 Task: Research Airbnb accommodation in Esmeralda, Cuba from 9th December, 2023 to 16th December, 2023 for 2 adults, 1 child.2 bedrooms having 2 beds and 1 bathroom. Property type can be flat. Booking option can be shelf check-in. Look for 4 properties as per requirement.
Action: Mouse moved to (420, 93)
Screenshot: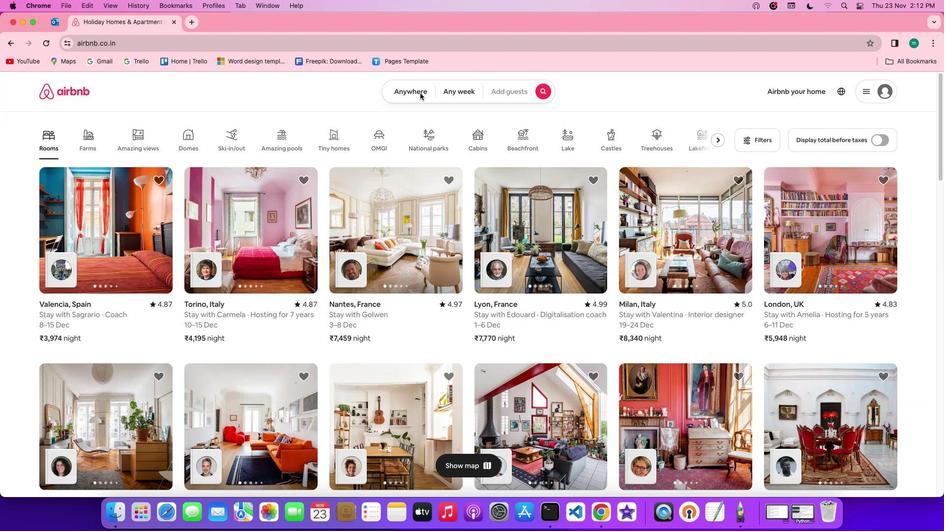 
Action: Mouse pressed left at (420, 93)
Screenshot: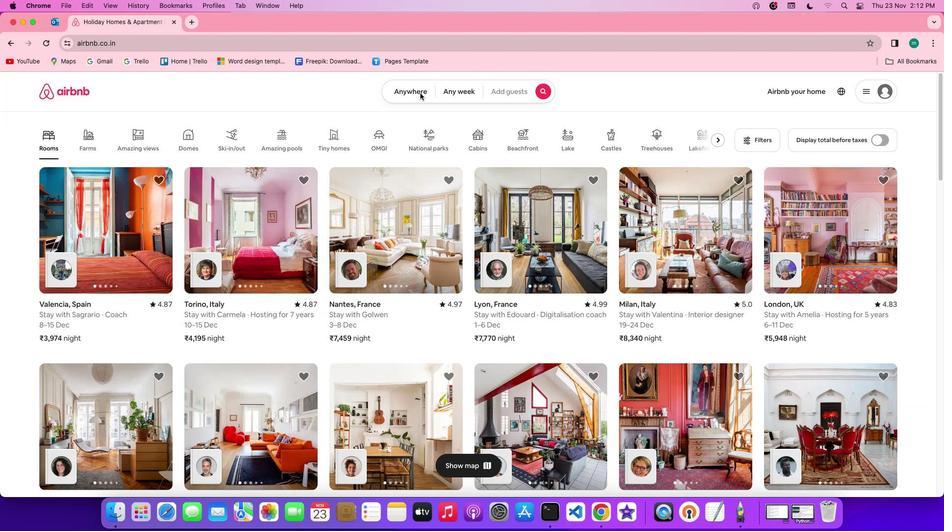 
Action: Mouse pressed left at (420, 93)
Screenshot: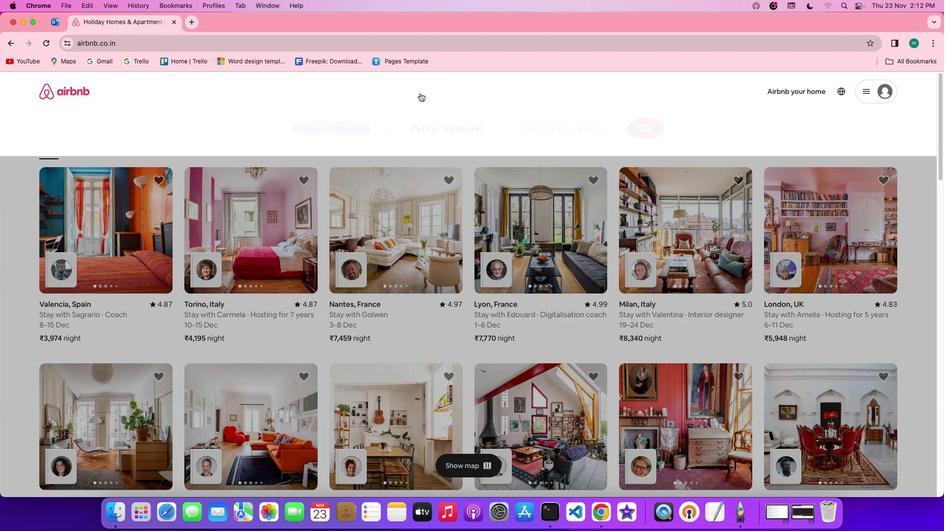 
Action: Mouse moved to (345, 131)
Screenshot: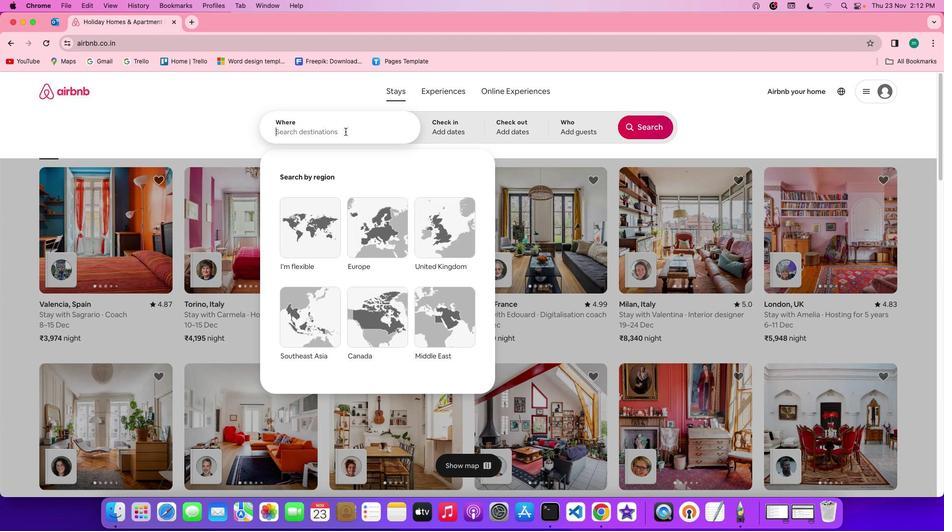 
Action: Mouse pressed left at (345, 131)
Screenshot: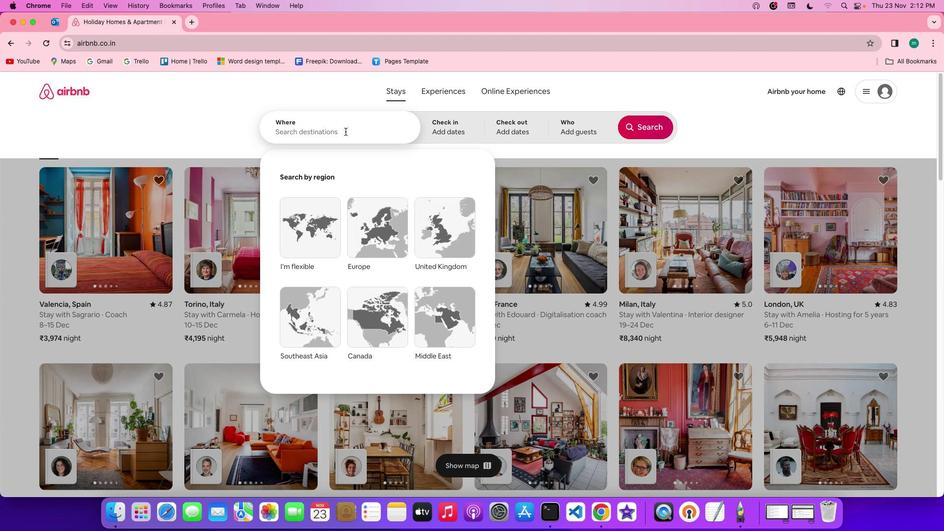 
Action: Key pressed Key.shift'E''s''m''e''r''a''l''d''a'','Key.spaceKey.shift'c''u''b''a'
Screenshot: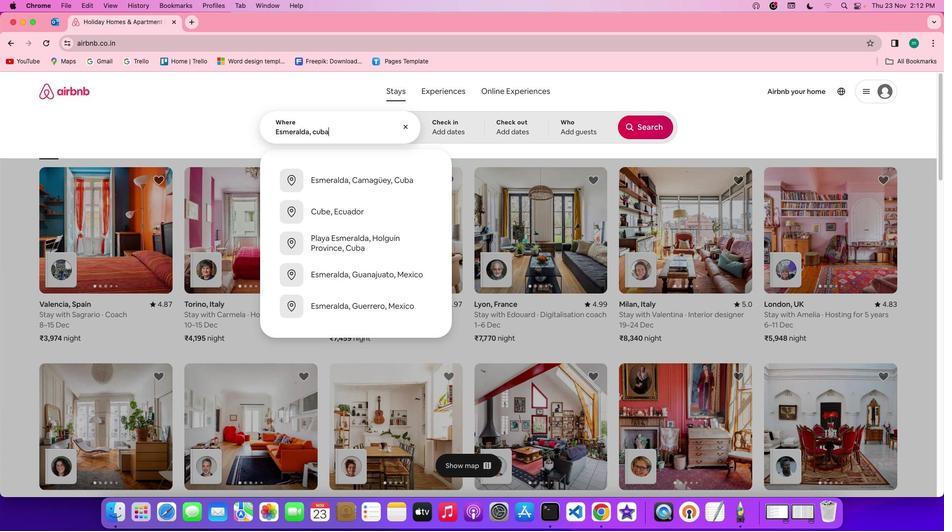 
Action: Mouse moved to (447, 119)
Screenshot: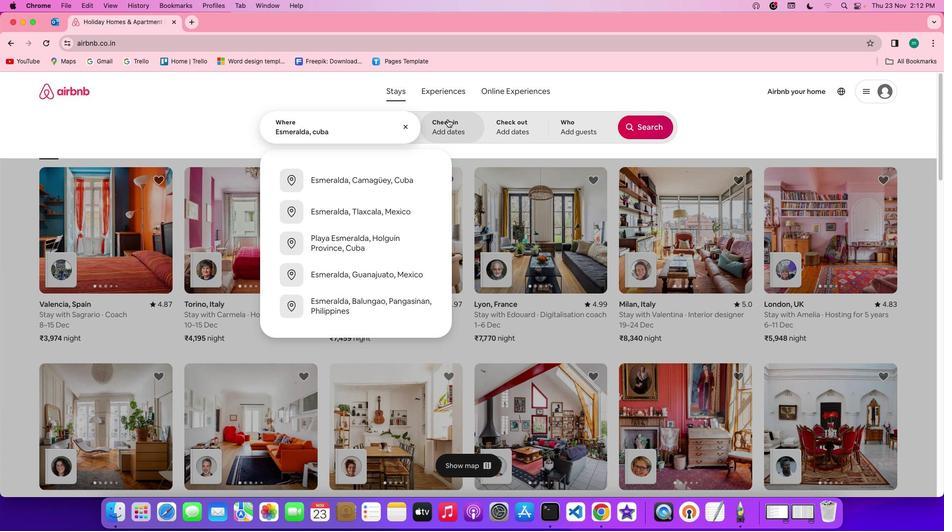 
Action: Mouse pressed left at (447, 119)
Screenshot: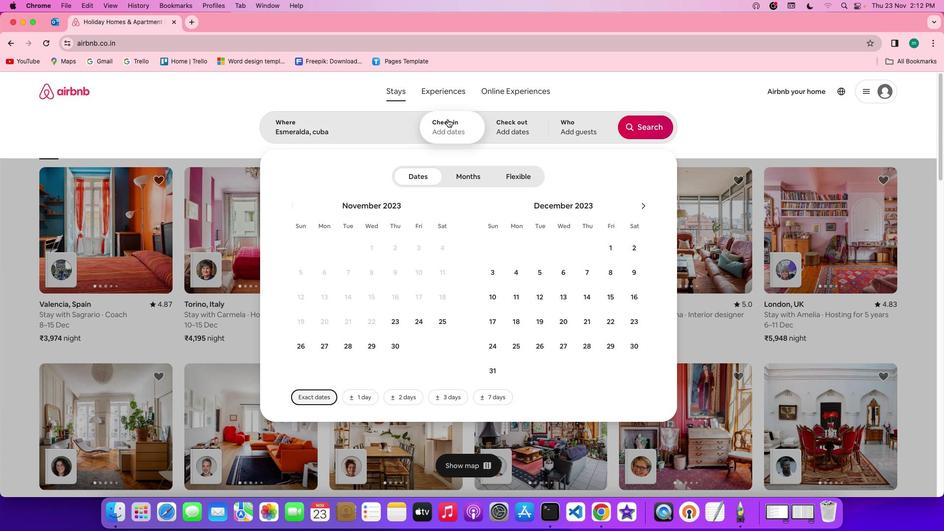 
Action: Mouse moved to (626, 269)
Screenshot: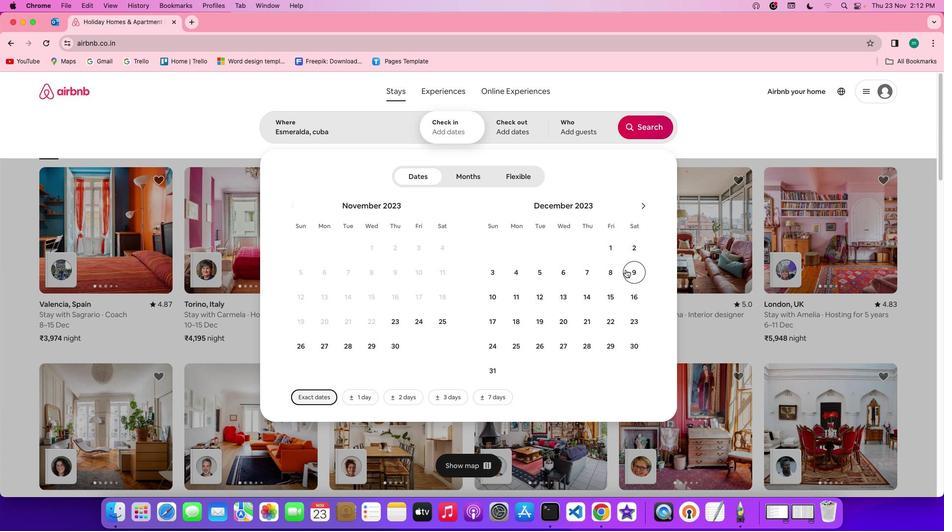 
Action: Mouse pressed left at (626, 269)
Screenshot: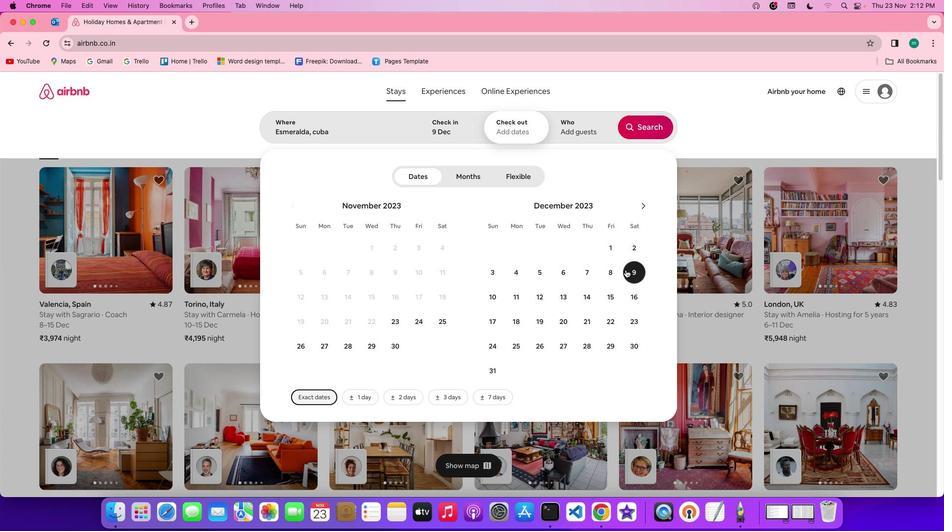 
Action: Mouse moved to (631, 303)
Screenshot: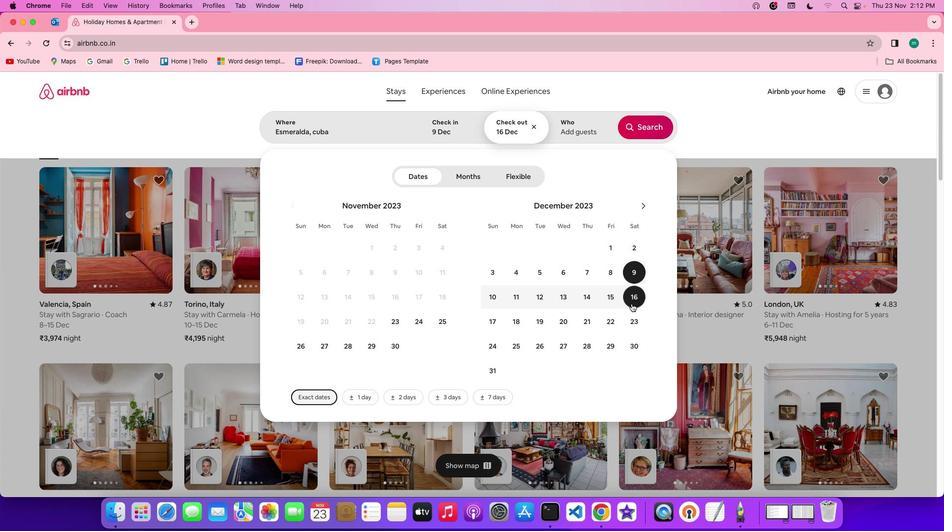 
Action: Mouse pressed left at (631, 303)
Screenshot: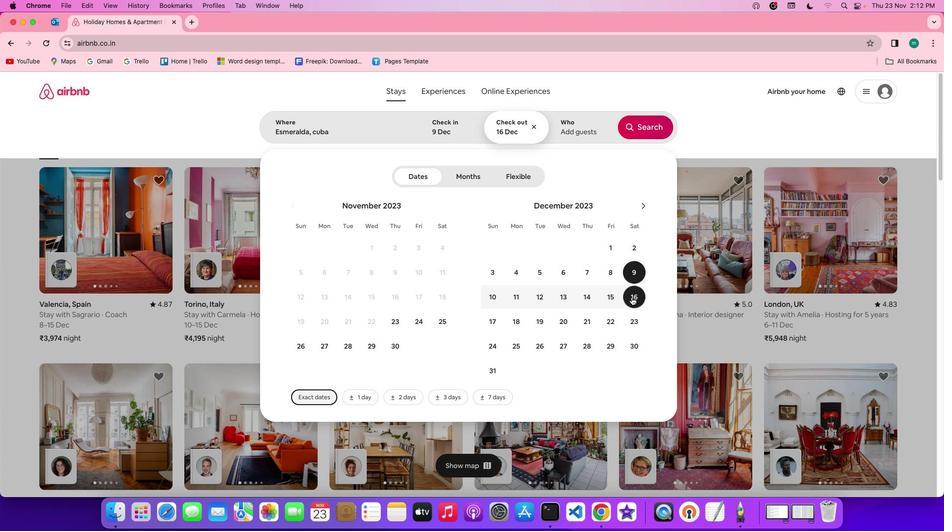 
Action: Mouse moved to (573, 126)
Screenshot: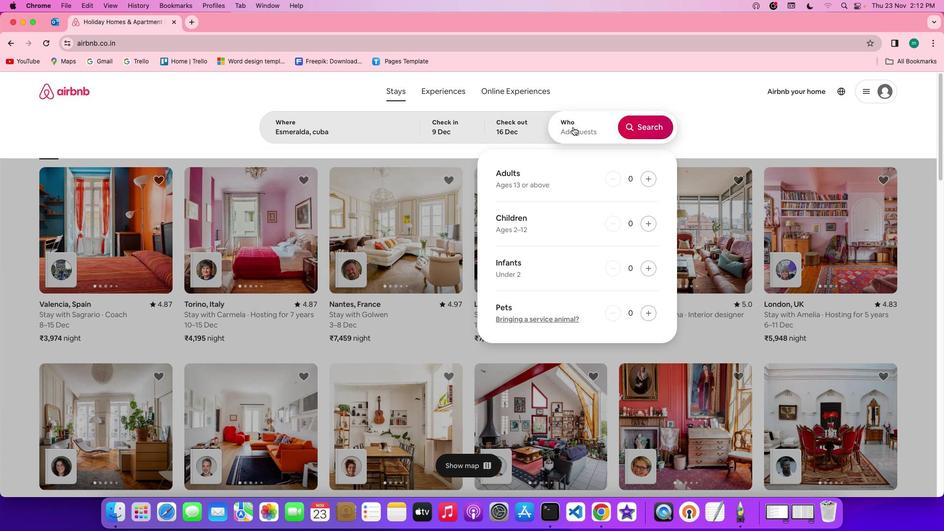 
Action: Mouse pressed left at (573, 126)
Screenshot: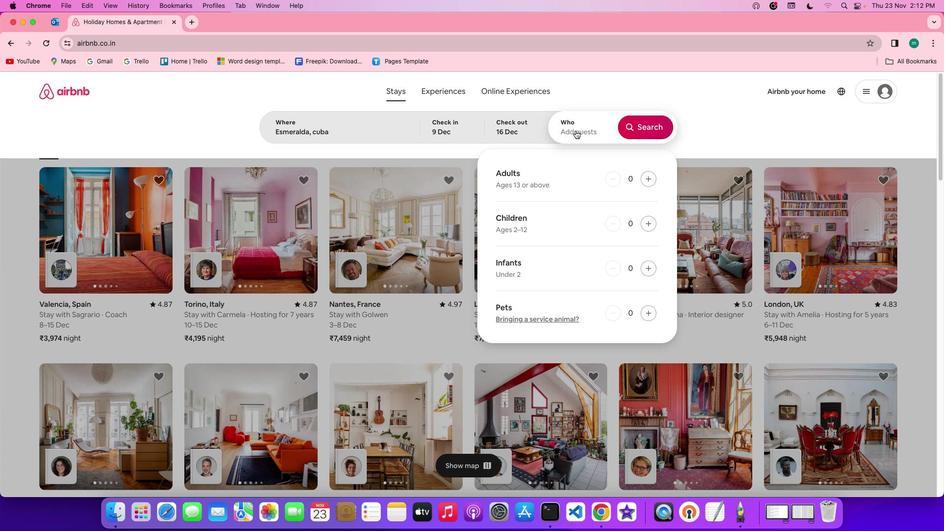
Action: Mouse moved to (651, 175)
Screenshot: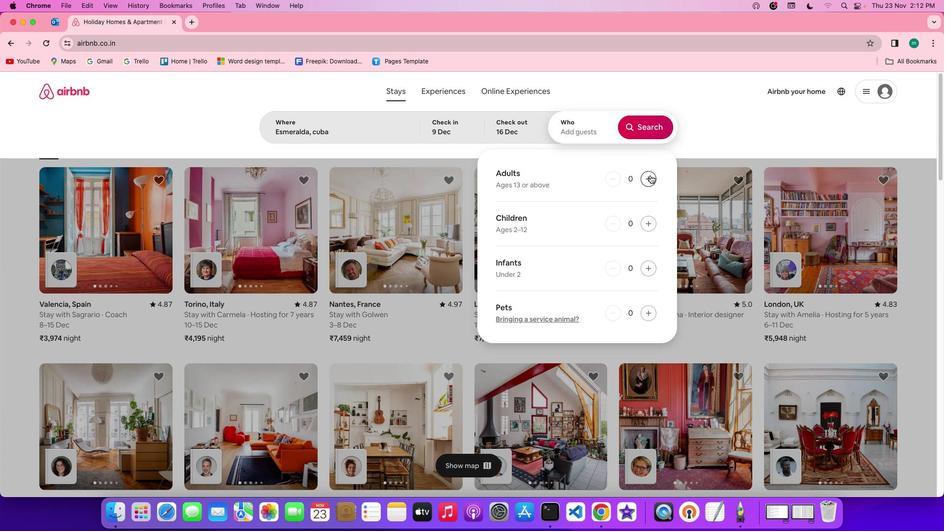
Action: Mouse pressed left at (651, 175)
Screenshot: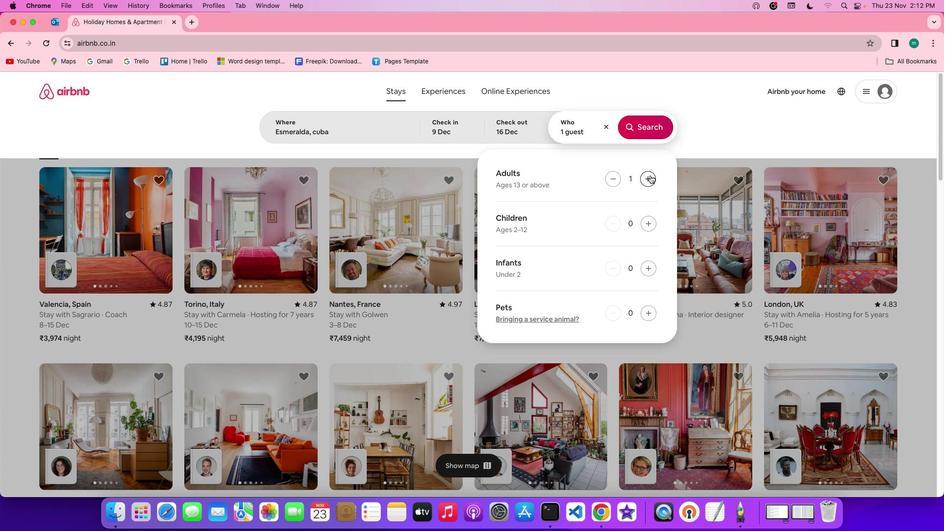 
Action: Mouse pressed left at (651, 175)
Screenshot: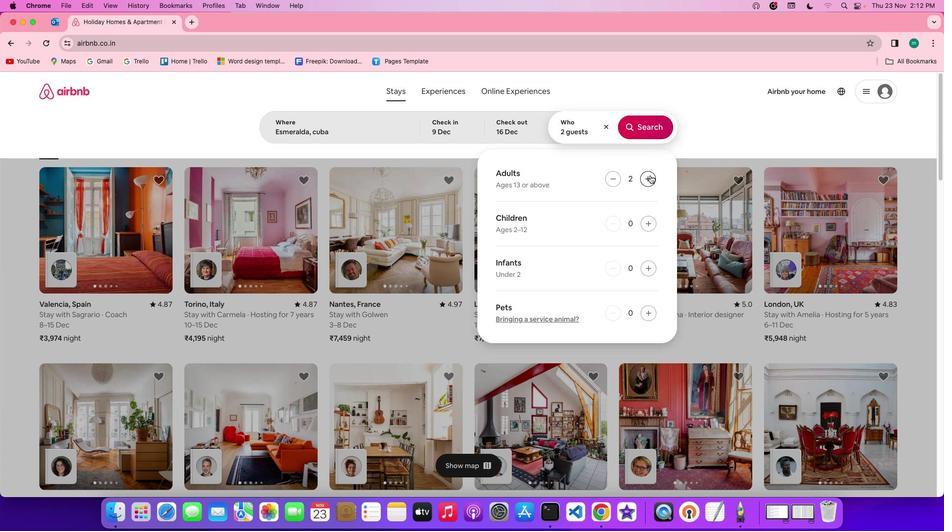 
Action: Mouse moved to (649, 226)
Screenshot: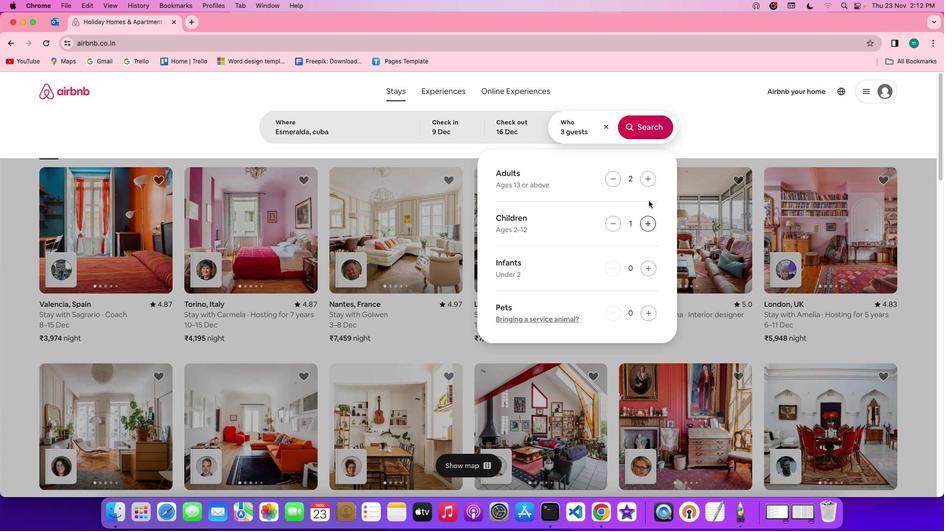 
Action: Mouse pressed left at (649, 226)
Screenshot: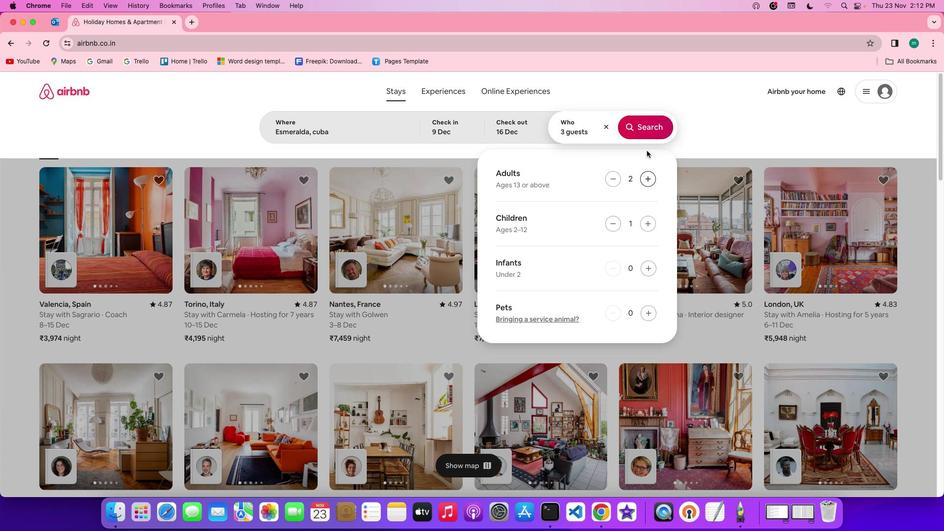 
Action: Mouse moved to (644, 129)
Screenshot: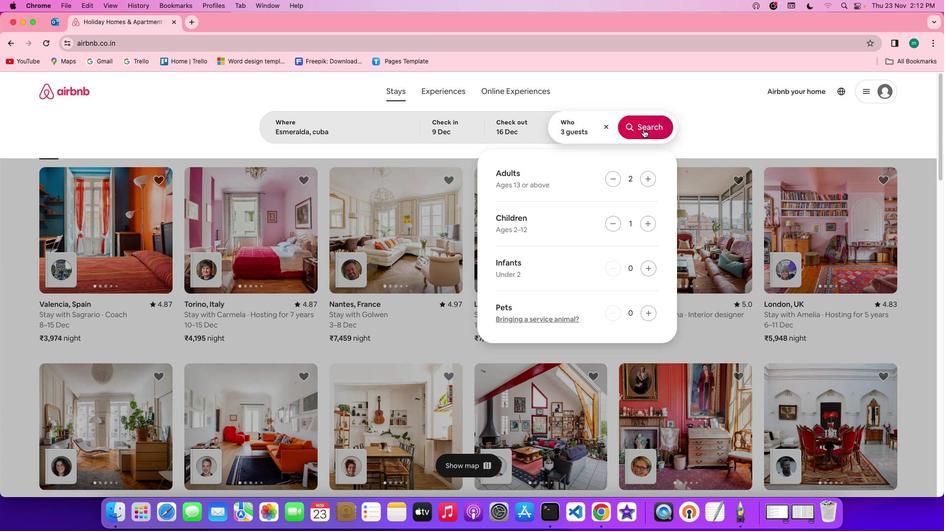 
Action: Mouse pressed left at (644, 129)
Screenshot: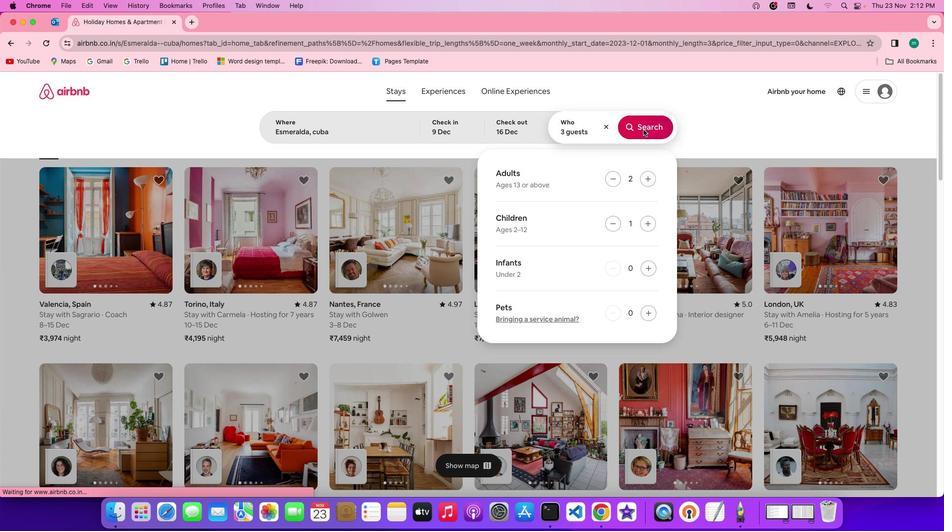 
Action: Mouse moved to (795, 128)
Screenshot: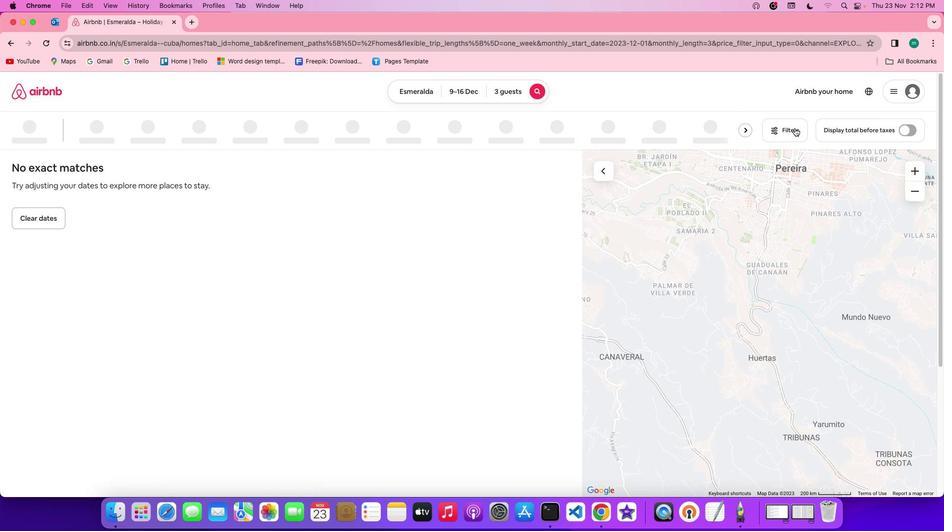 
Action: Mouse pressed left at (795, 128)
Screenshot: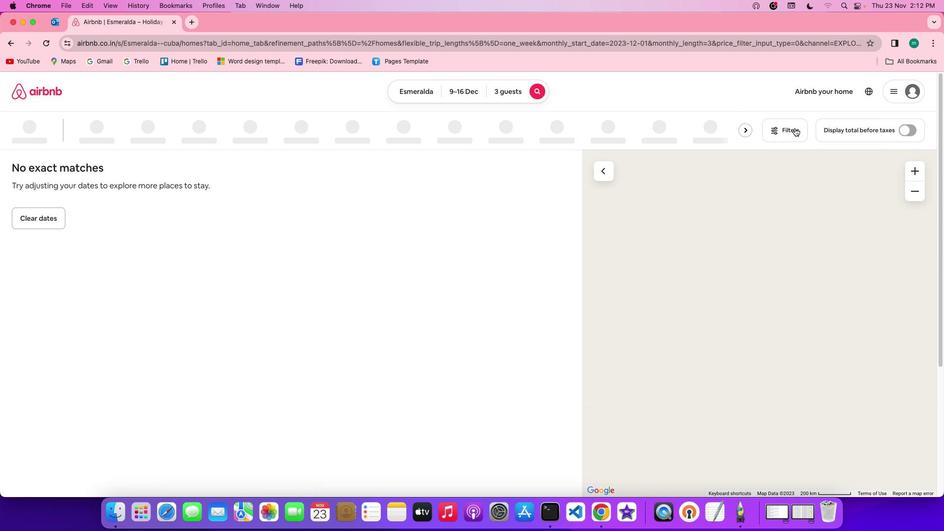 
Action: Mouse moved to (518, 285)
Screenshot: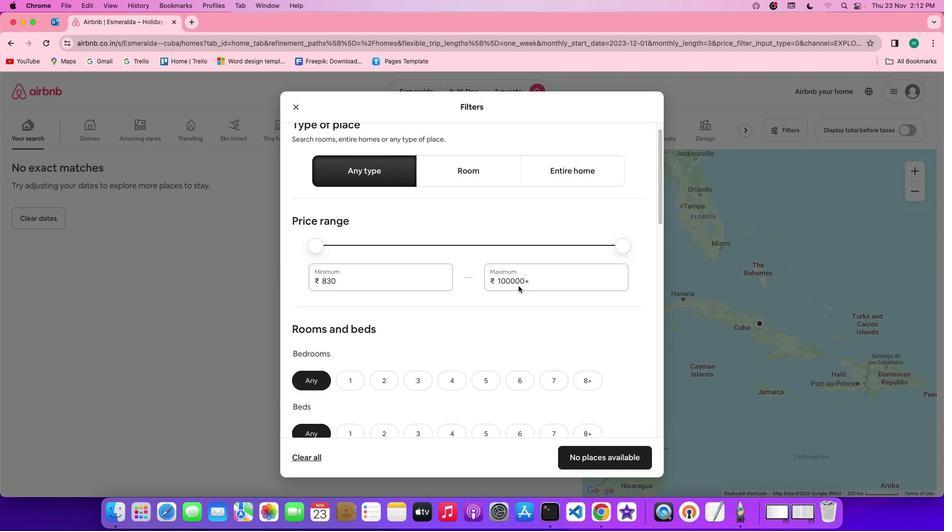 
Action: Mouse scrolled (518, 285) with delta (0, 0)
Screenshot: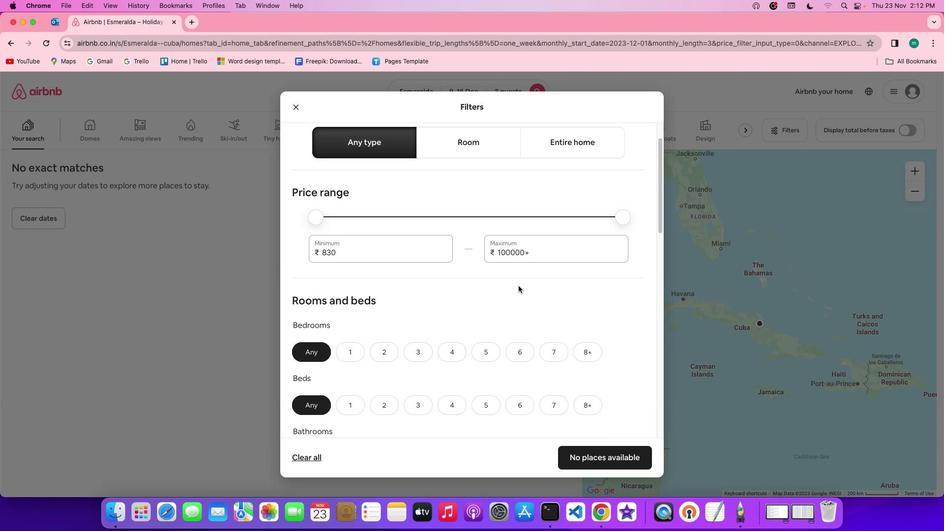 
Action: Mouse scrolled (518, 285) with delta (0, 0)
Screenshot: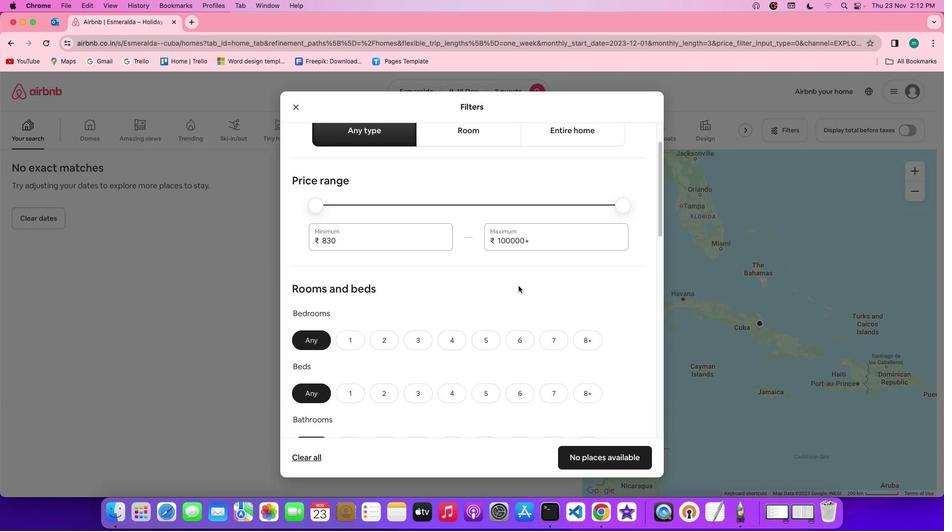 
Action: Mouse scrolled (518, 285) with delta (0, 0)
Screenshot: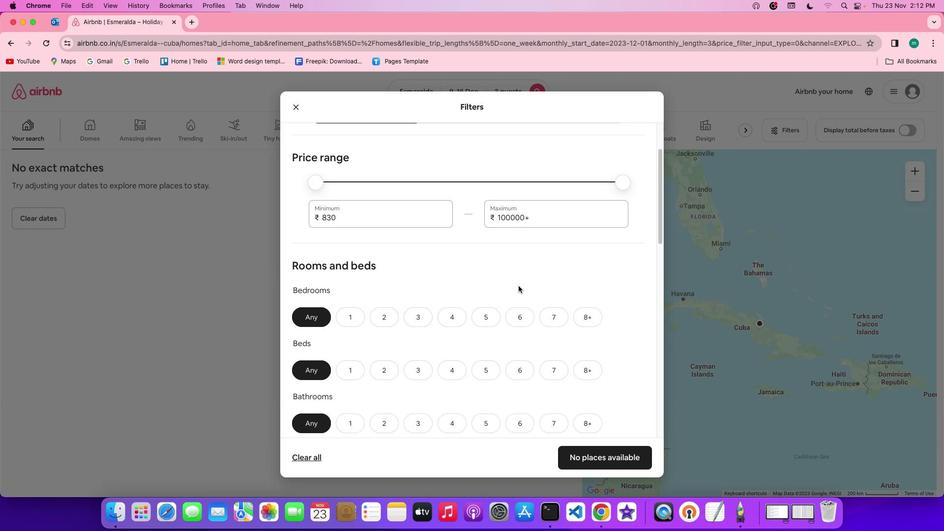 
Action: Mouse scrolled (518, 285) with delta (0, 0)
Screenshot: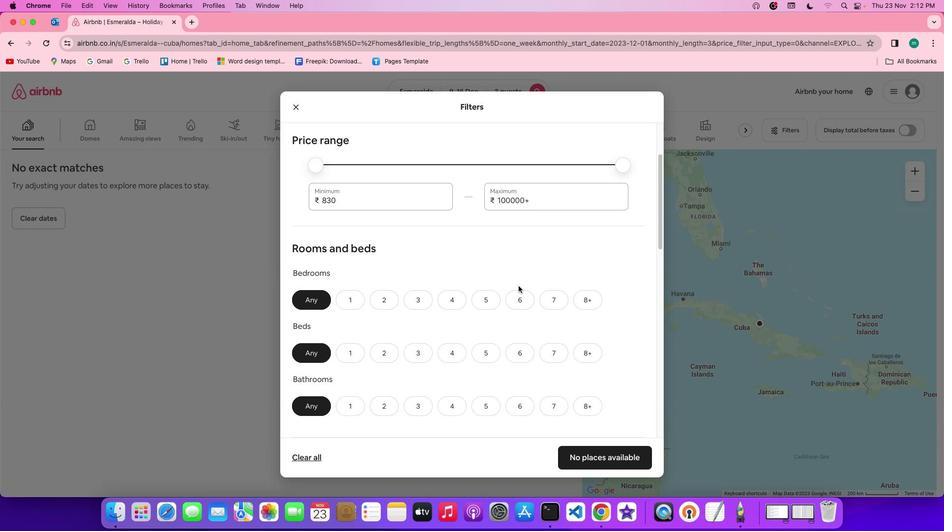 
Action: Mouse moved to (517, 283)
Screenshot: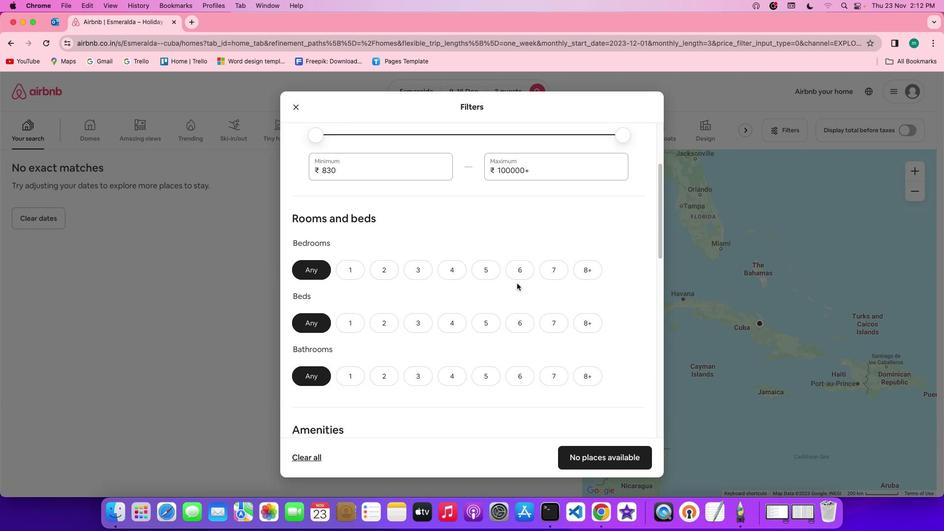 
Action: Mouse scrolled (517, 283) with delta (0, 0)
Screenshot: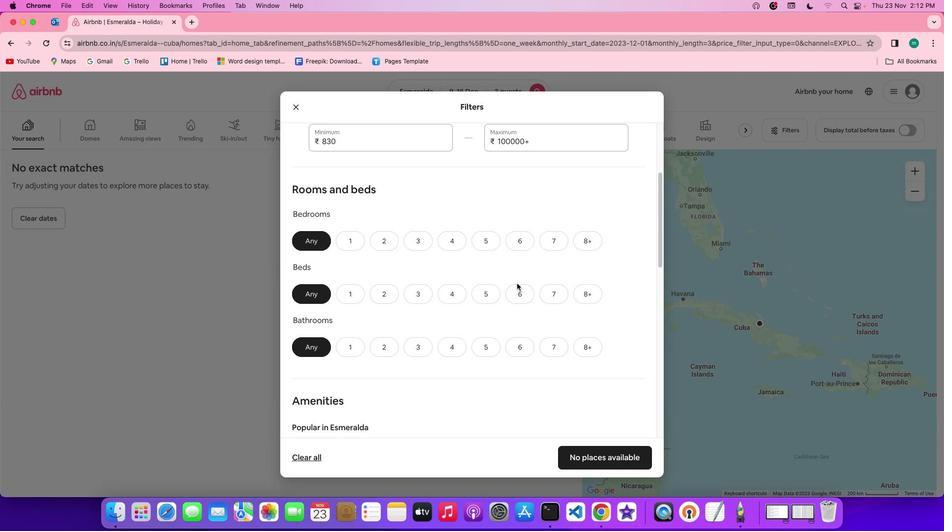 
Action: Mouse scrolled (517, 283) with delta (0, 0)
Screenshot: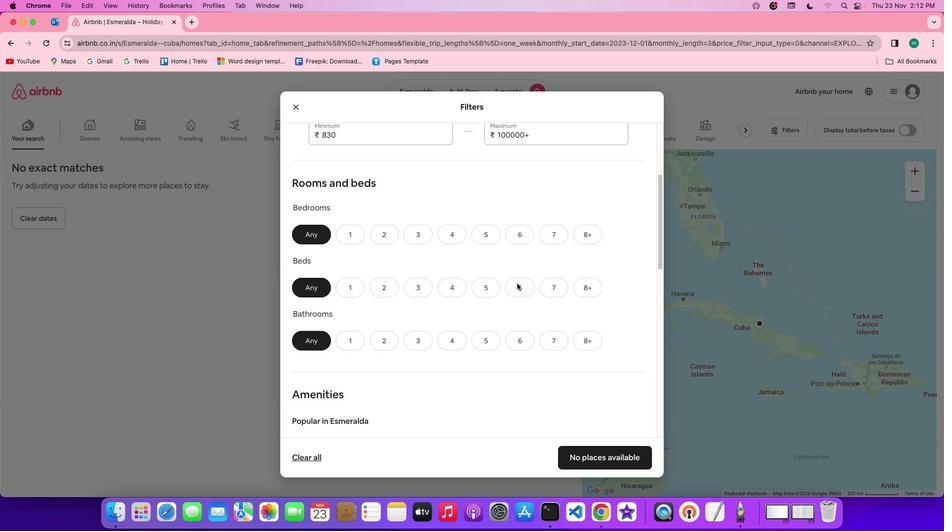 
Action: Mouse scrolled (517, 283) with delta (0, 0)
Screenshot: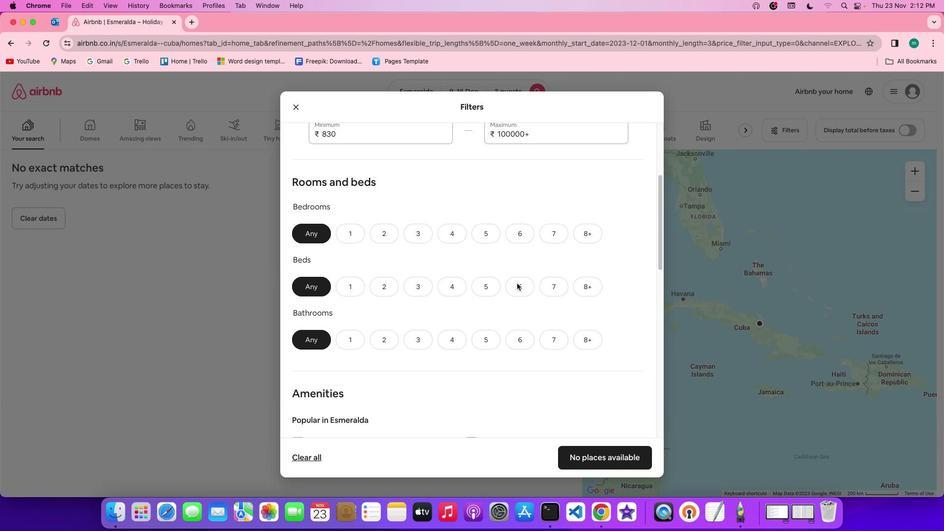 
Action: Mouse scrolled (517, 283) with delta (0, 0)
Screenshot: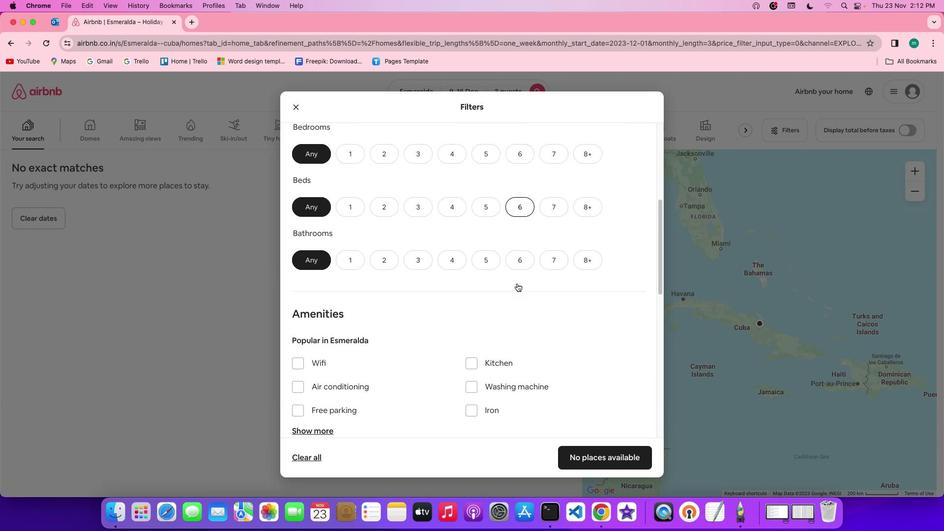 
Action: Mouse scrolled (517, 283) with delta (0, 0)
Screenshot: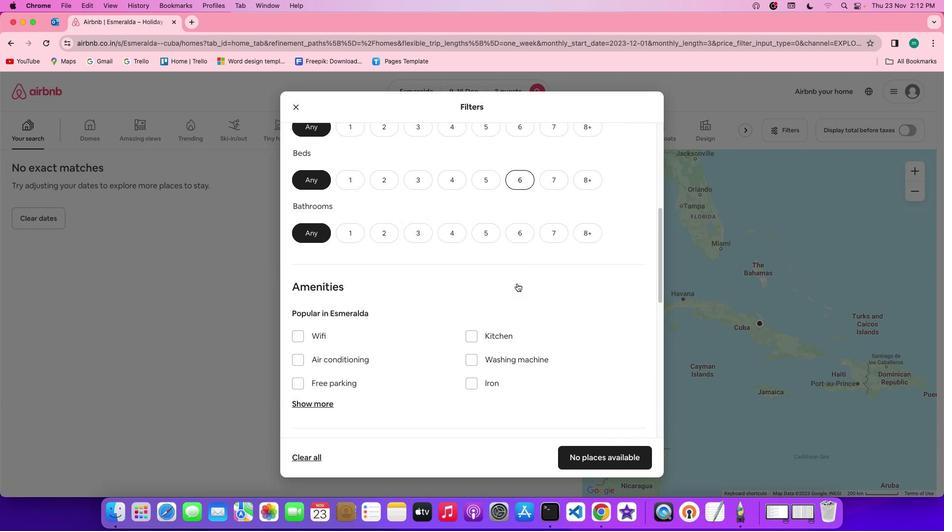 
Action: Mouse scrolled (517, 283) with delta (0, 0)
Screenshot: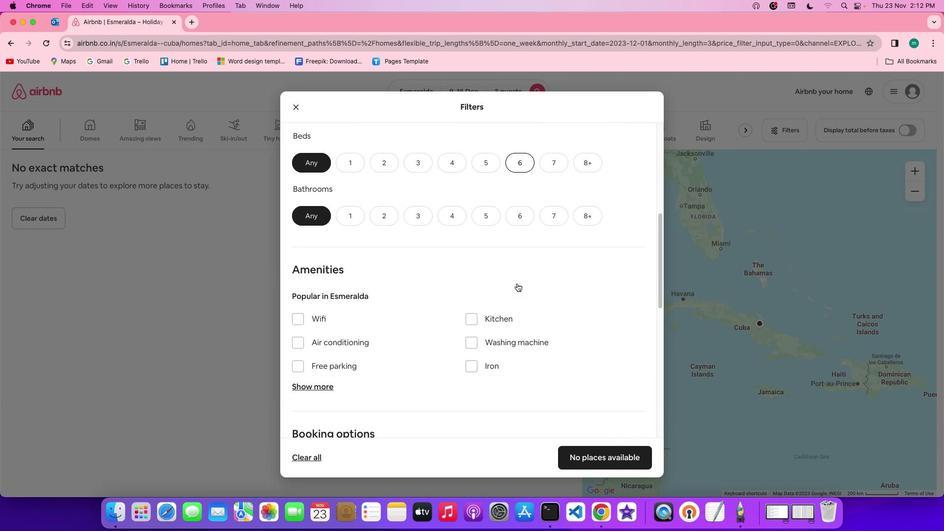 
Action: Mouse scrolled (517, 283) with delta (0, 0)
Screenshot: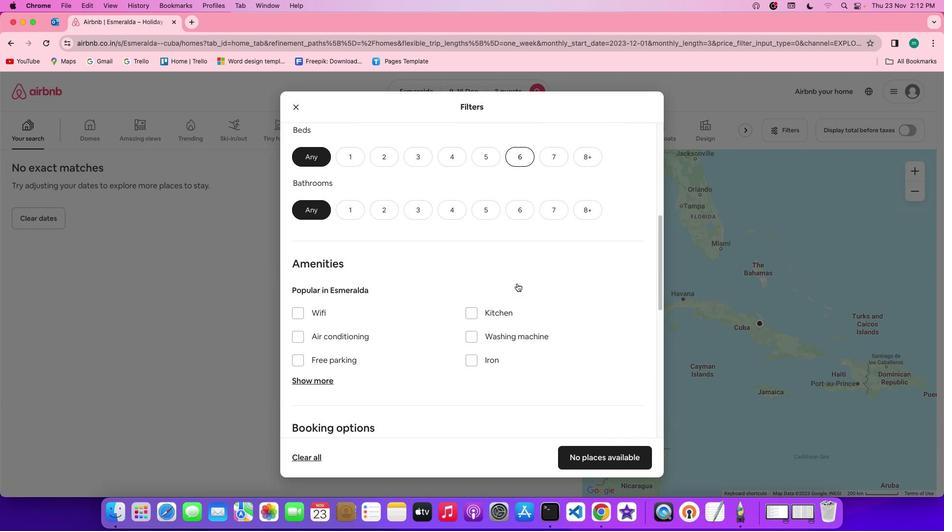 
Action: Mouse scrolled (517, 283) with delta (0, 0)
Screenshot: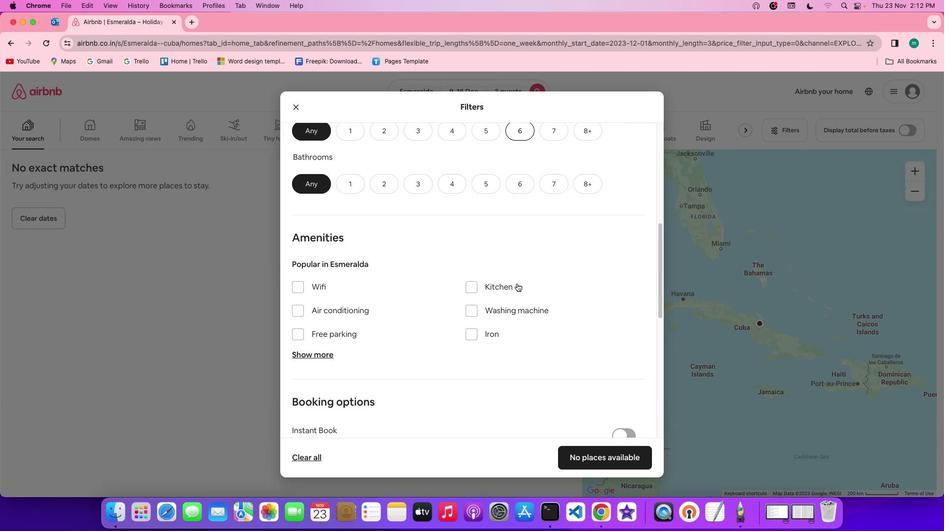 
Action: Mouse scrolled (517, 283) with delta (0, 0)
Screenshot: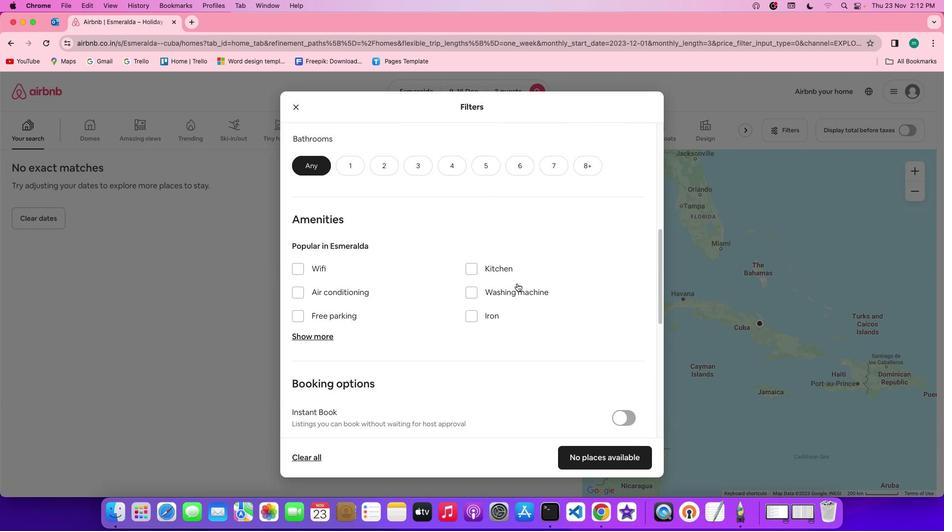 
Action: Mouse scrolled (517, 283) with delta (0, 0)
Screenshot: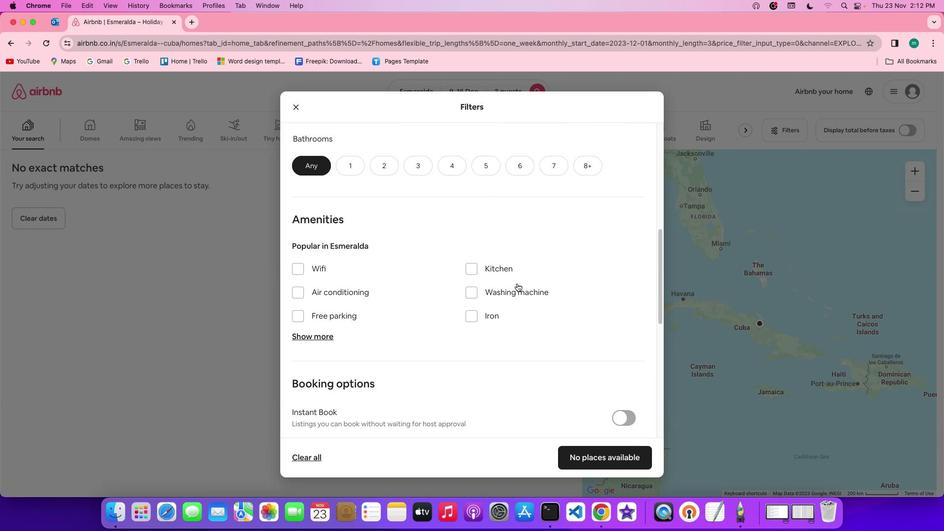 
Action: Mouse moved to (424, 205)
Screenshot: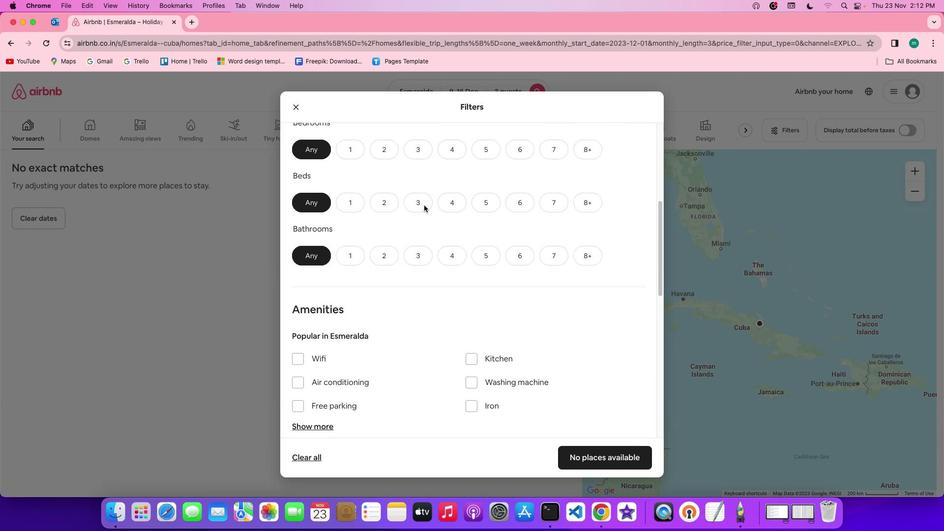 
Action: Mouse scrolled (424, 205) with delta (0, 0)
Screenshot: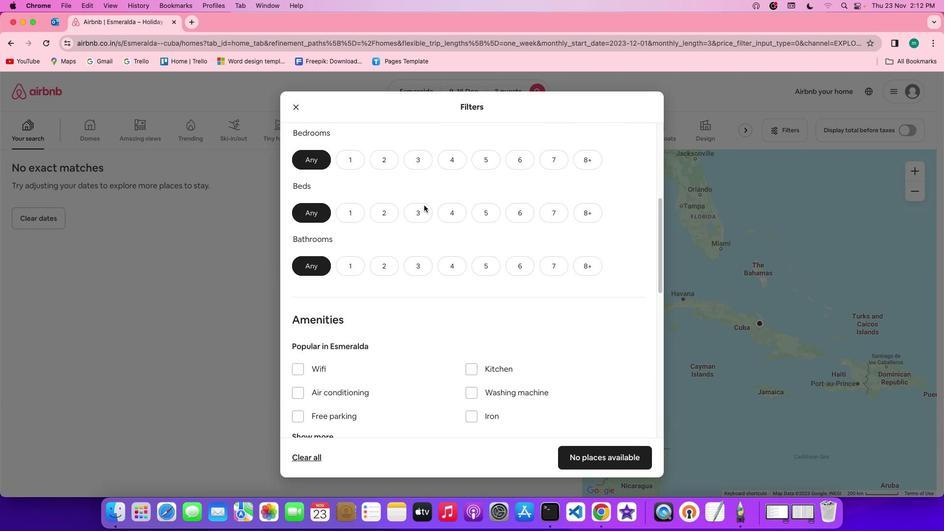 
Action: Mouse scrolled (424, 205) with delta (0, 0)
Screenshot: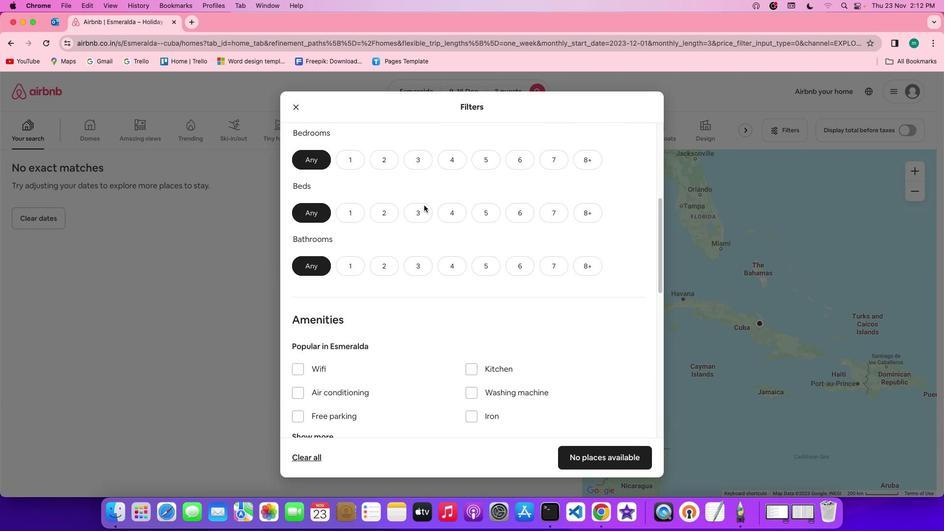 
Action: Mouse scrolled (424, 205) with delta (0, 1)
Screenshot: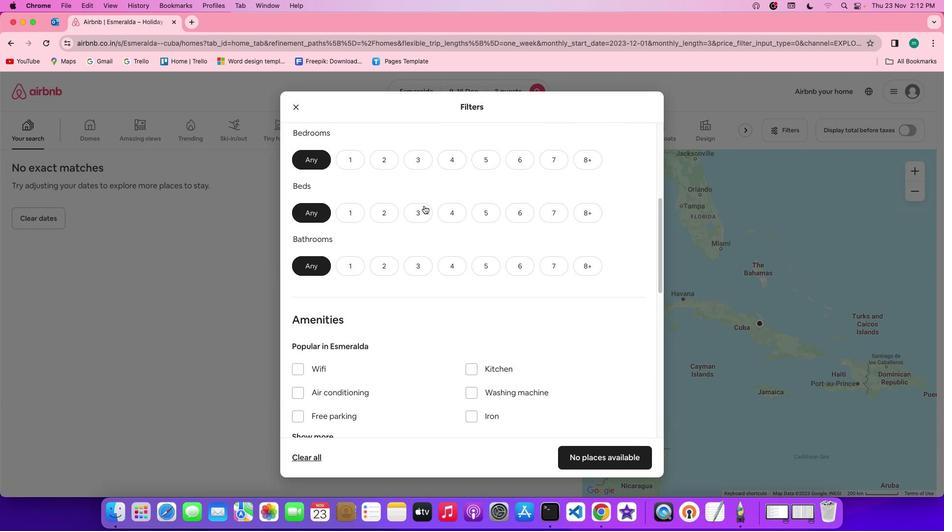 
Action: Mouse moved to (381, 160)
Screenshot: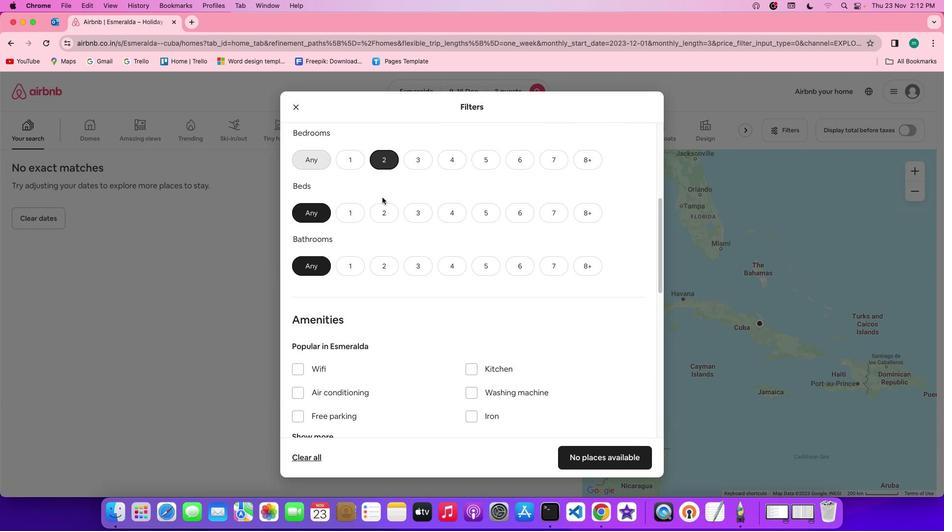 
Action: Mouse pressed left at (381, 160)
Screenshot: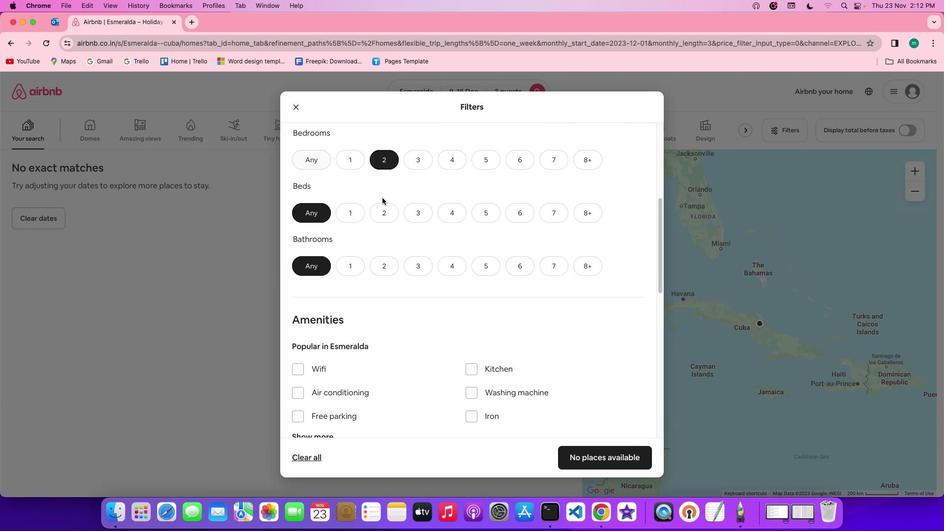
Action: Mouse moved to (383, 207)
Screenshot: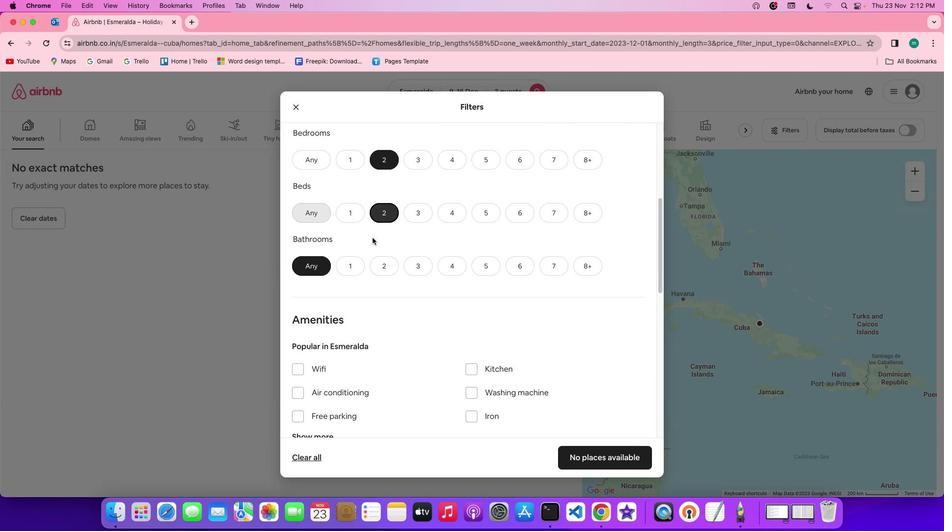 
Action: Mouse pressed left at (383, 207)
Screenshot: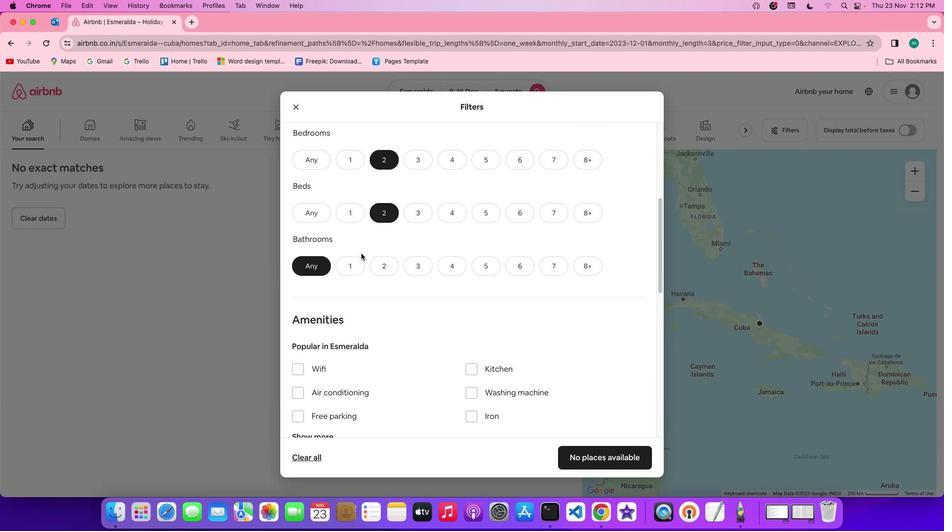 
Action: Mouse moved to (353, 263)
Screenshot: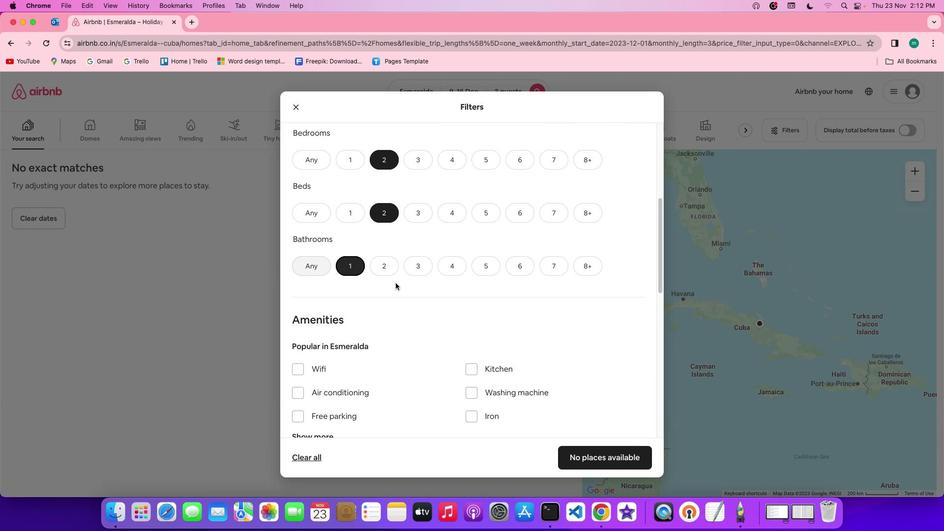 
Action: Mouse pressed left at (353, 263)
Screenshot: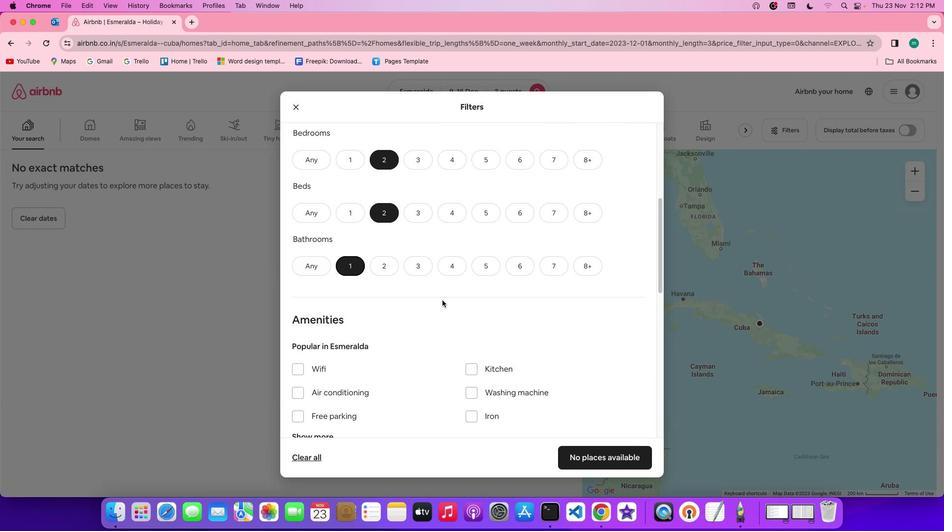 
Action: Mouse moved to (536, 324)
Screenshot: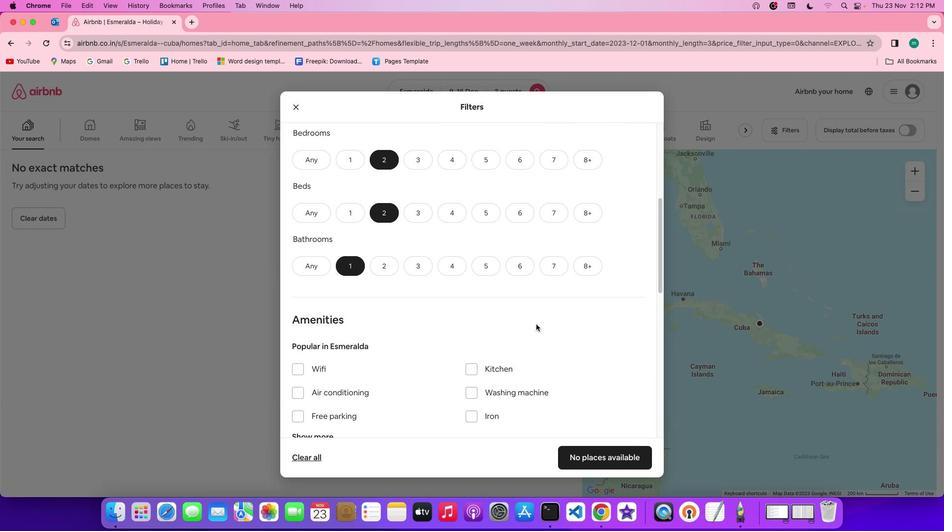 
Action: Mouse scrolled (536, 324) with delta (0, 0)
Screenshot: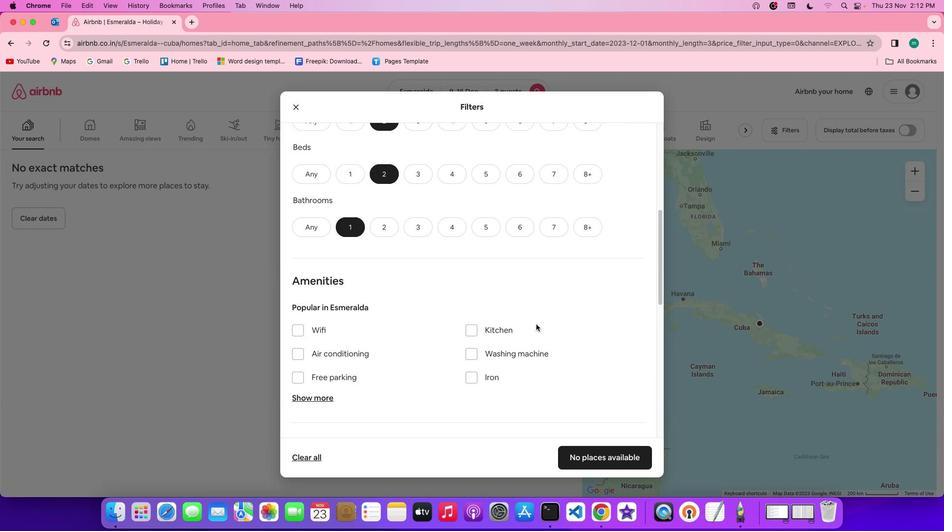 
Action: Mouse scrolled (536, 324) with delta (0, 0)
Screenshot: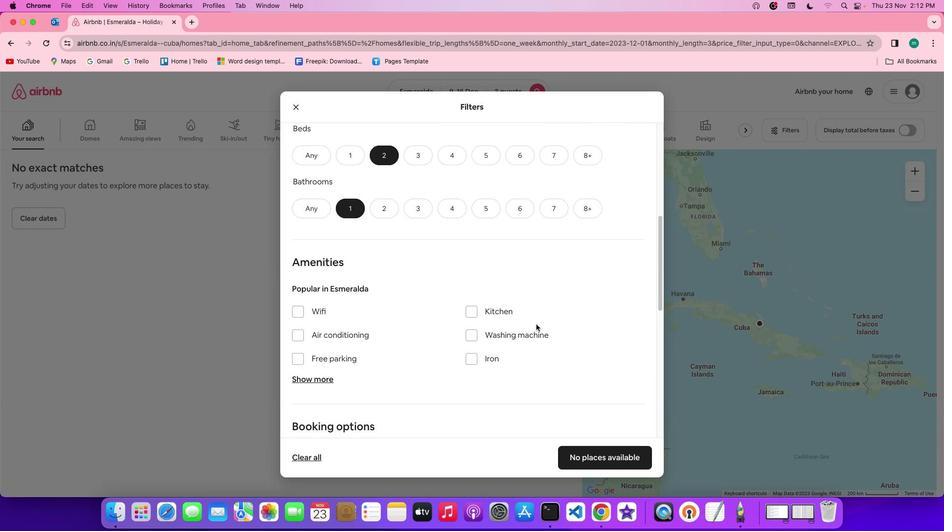 
Action: Mouse scrolled (536, 324) with delta (0, 0)
Screenshot: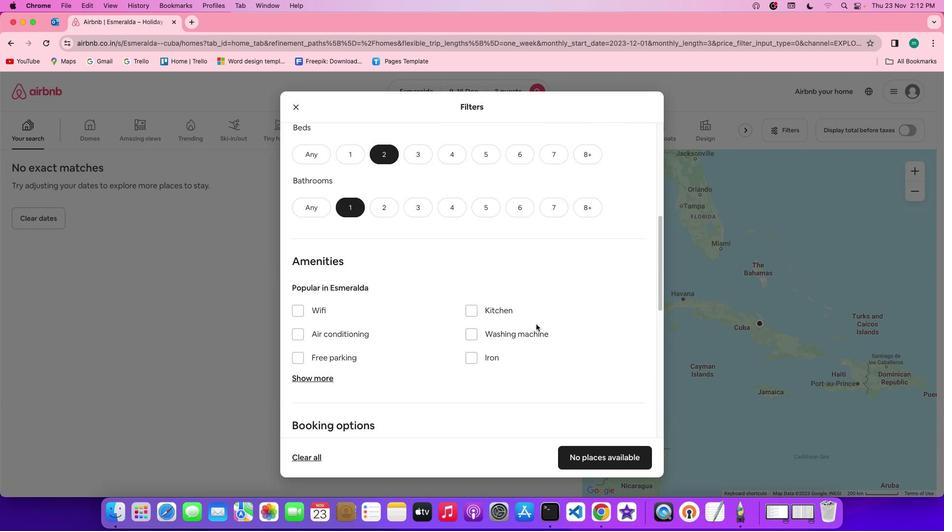 
Action: Mouse scrolled (536, 324) with delta (0, 0)
Screenshot: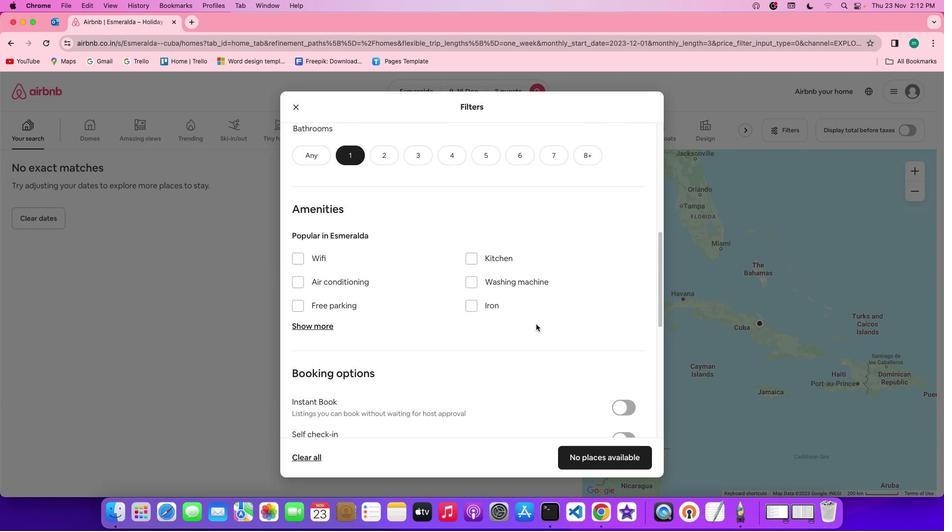 
Action: Mouse scrolled (536, 324) with delta (0, 0)
Screenshot: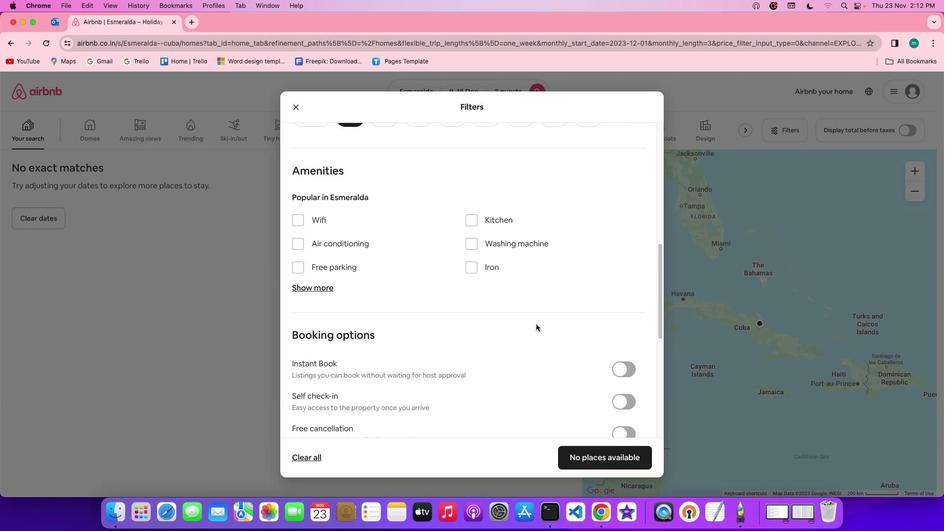 
Action: Mouse scrolled (536, 324) with delta (0, 0)
Screenshot: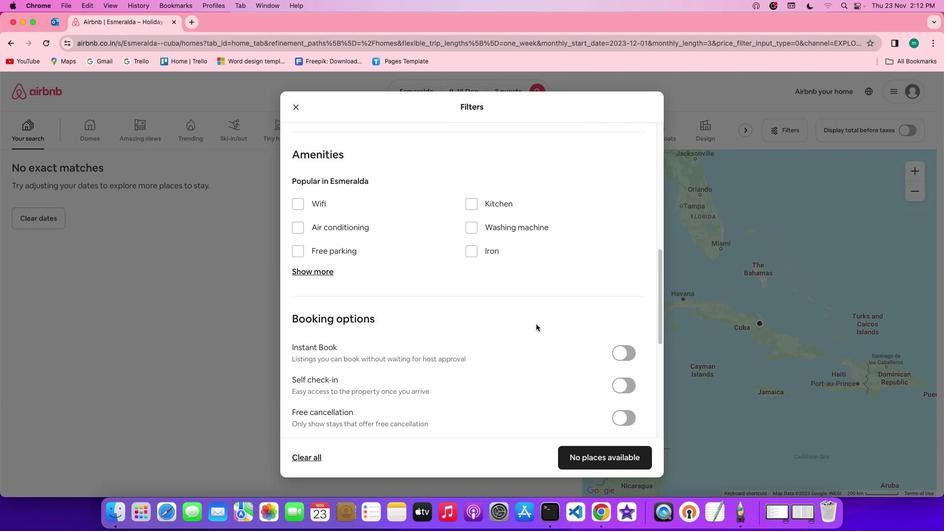 
Action: Mouse scrolled (536, 324) with delta (0, 0)
Screenshot: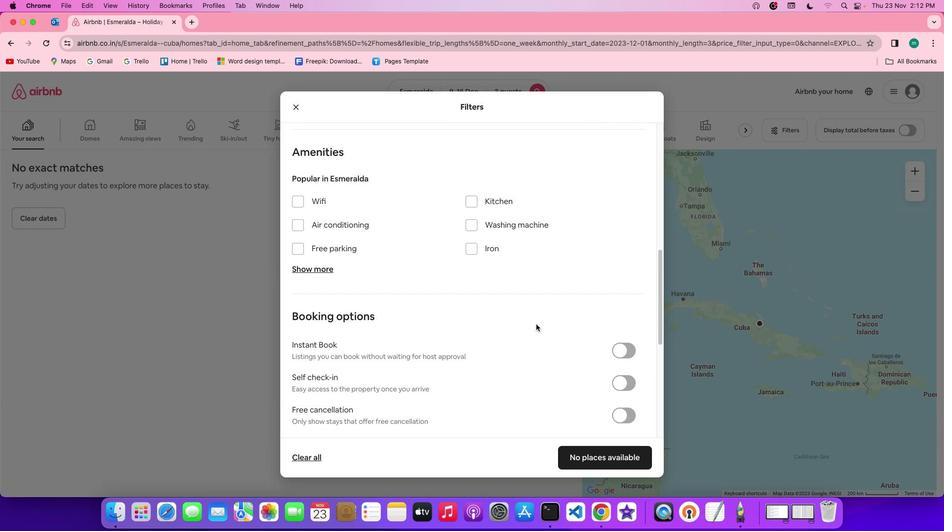 
Action: Mouse scrolled (536, 324) with delta (0, 0)
Screenshot: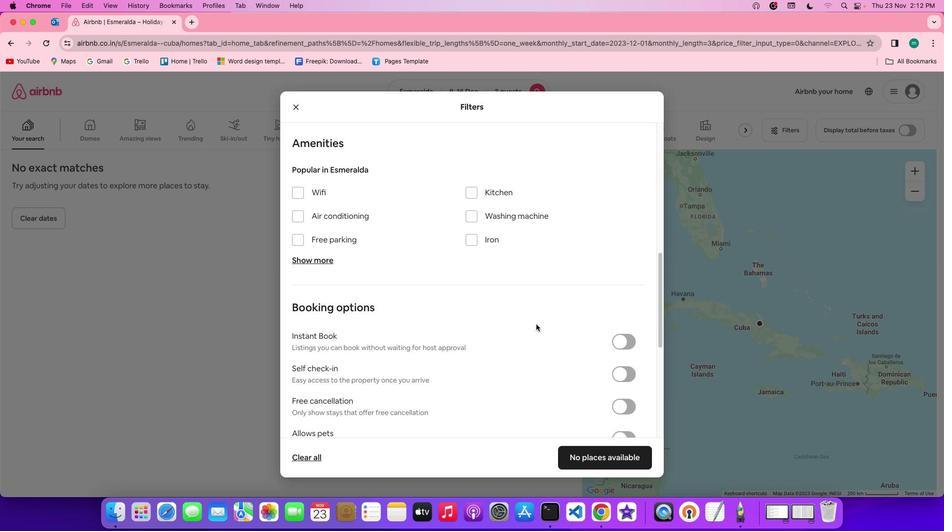 
Action: Mouse scrolled (536, 324) with delta (0, 0)
Screenshot: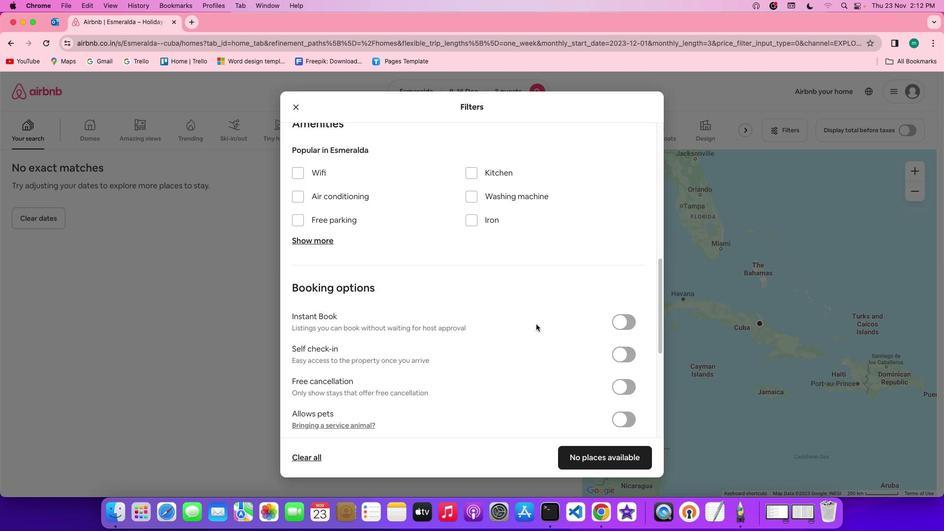 
Action: Mouse scrolled (536, 324) with delta (0, 0)
Screenshot: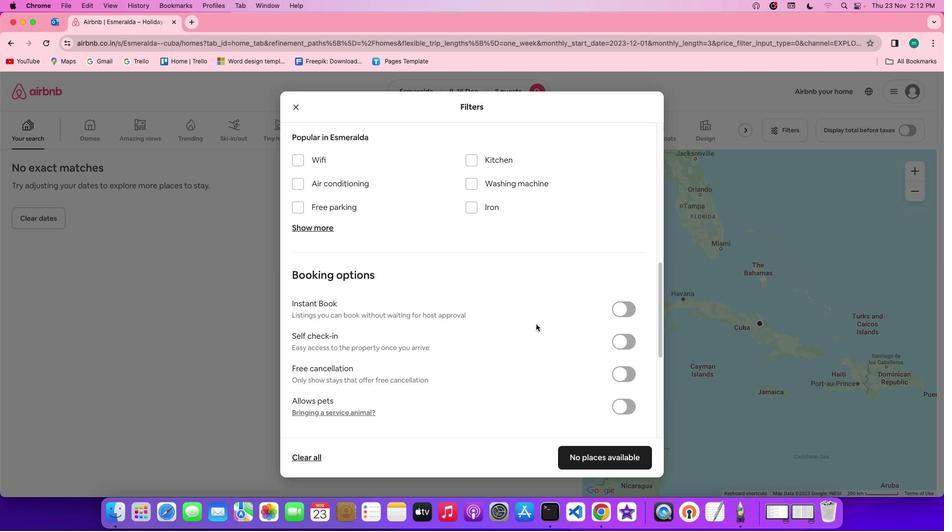 
Action: Mouse scrolled (536, 324) with delta (0, 0)
Screenshot: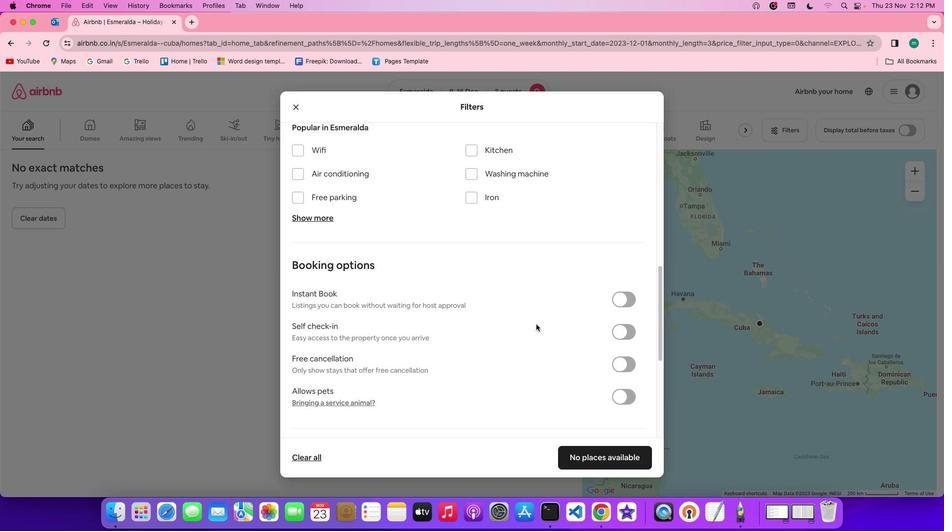 
Action: Mouse scrolled (536, 324) with delta (0, 0)
Screenshot: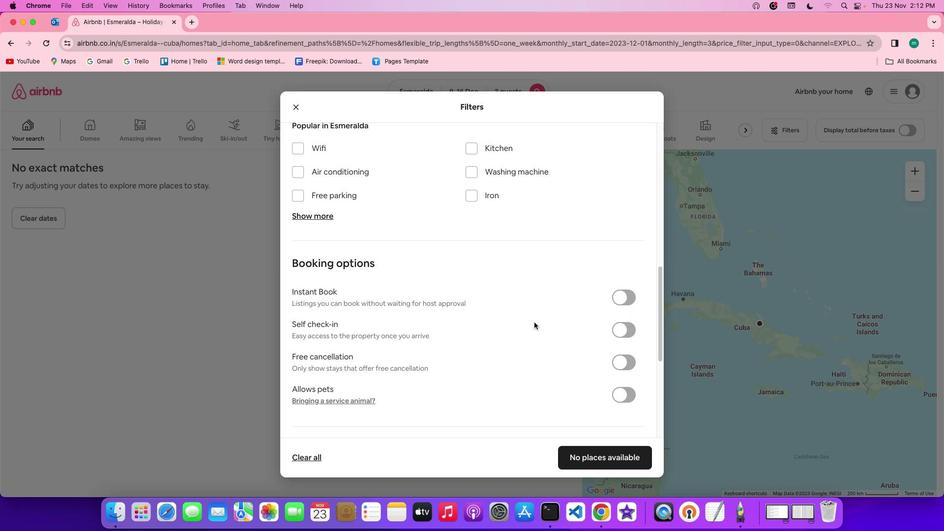 
Action: Mouse moved to (526, 313)
Screenshot: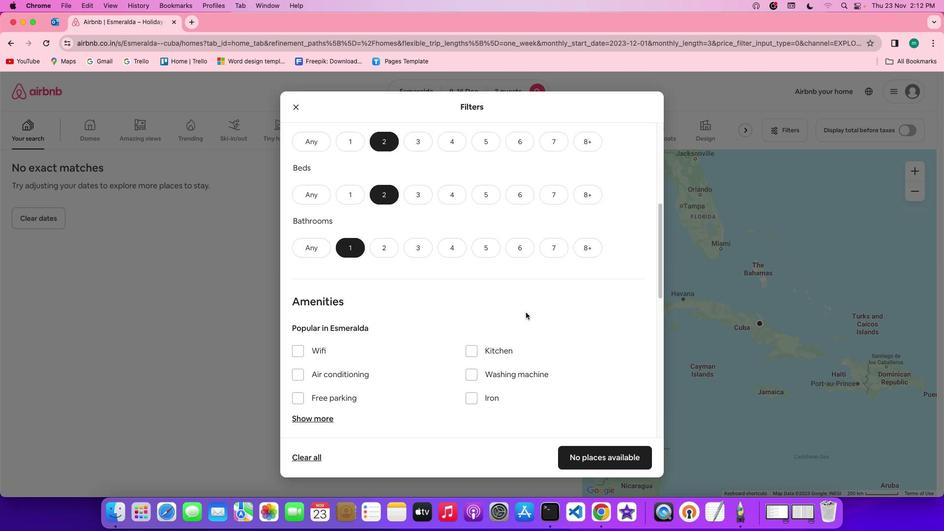 
Action: Mouse scrolled (526, 313) with delta (0, 0)
Screenshot: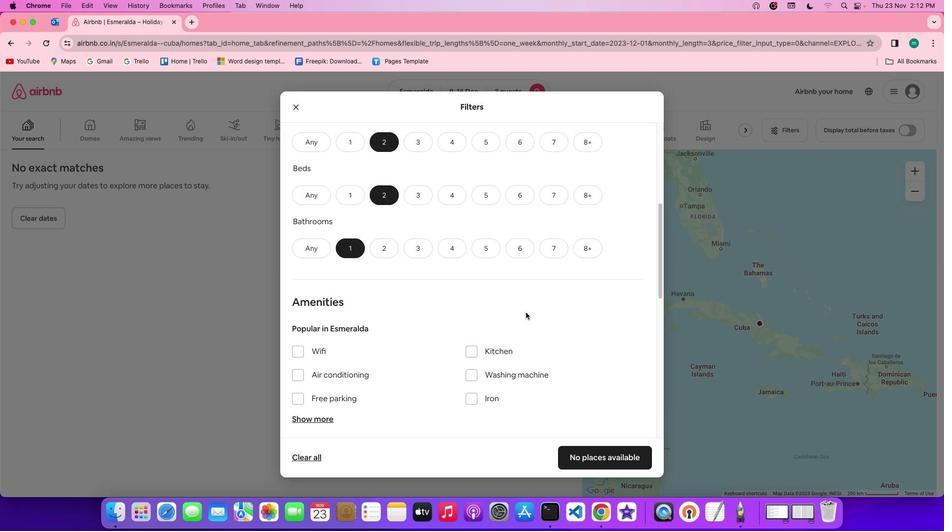 
Action: Mouse scrolled (526, 313) with delta (0, 0)
Screenshot: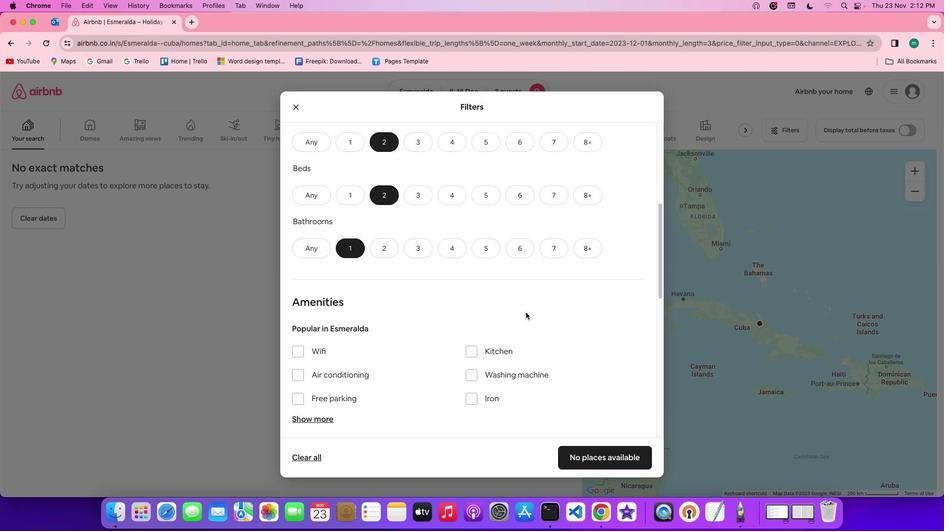 
Action: Mouse scrolled (526, 313) with delta (0, 1)
Screenshot: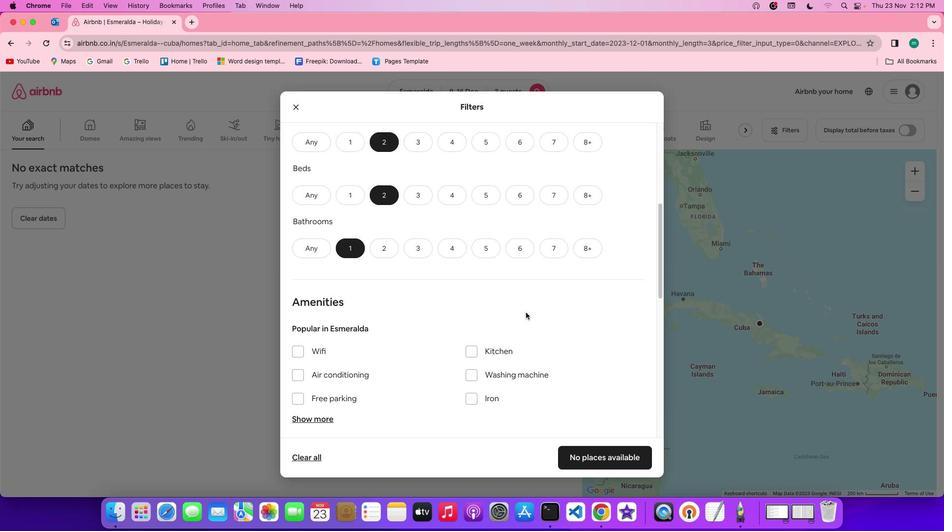 
Action: Mouse scrolled (526, 313) with delta (0, 2)
Screenshot: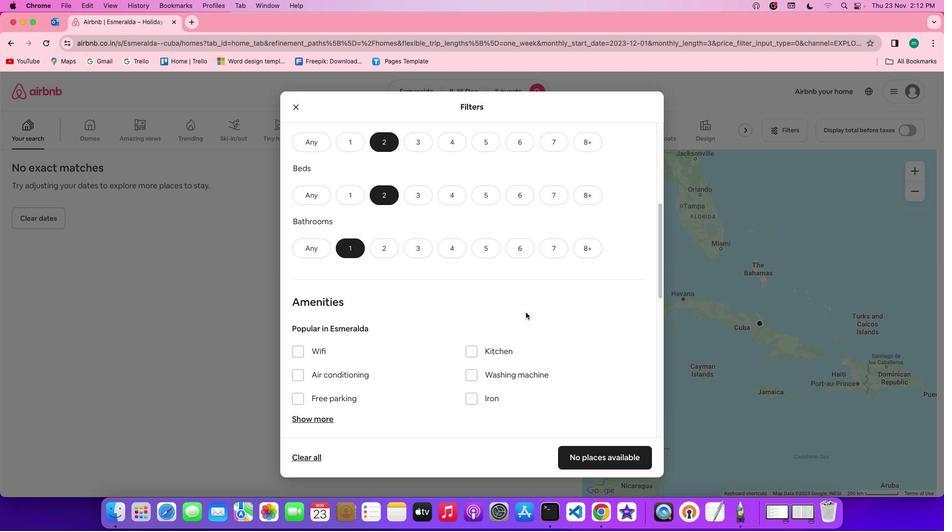 
Action: Mouse scrolled (526, 313) with delta (0, 0)
Screenshot: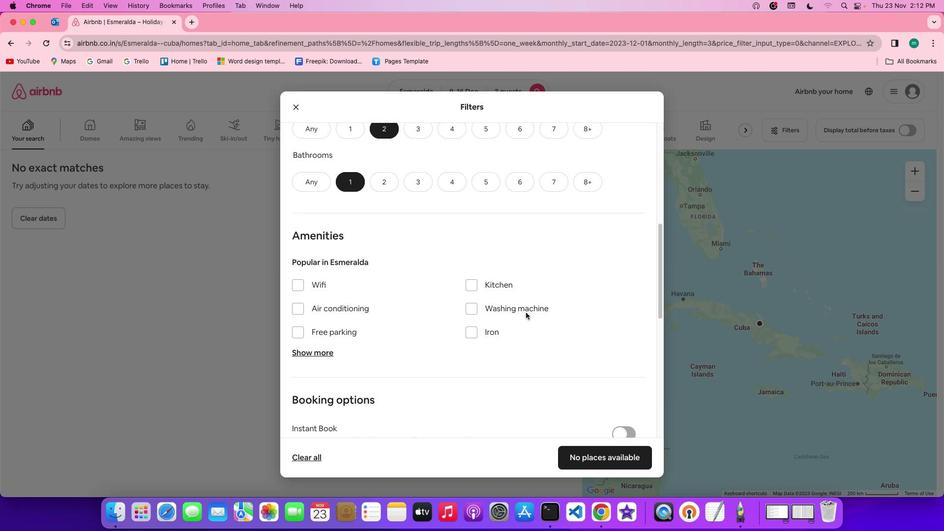 
Action: Mouse scrolled (526, 313) with delta (0, 0)
Screenshot: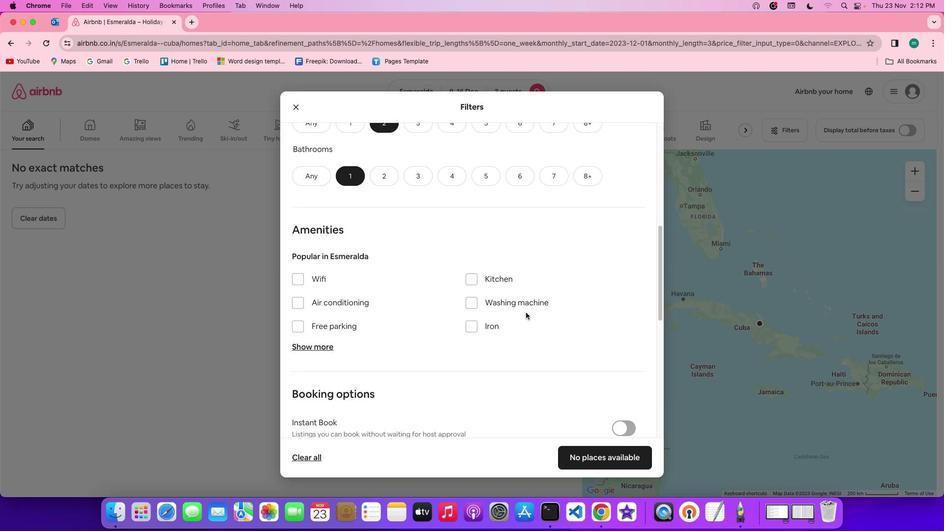 
Action: Mouse scrolled (526, 313) with delta (0, 0)
Screenshot: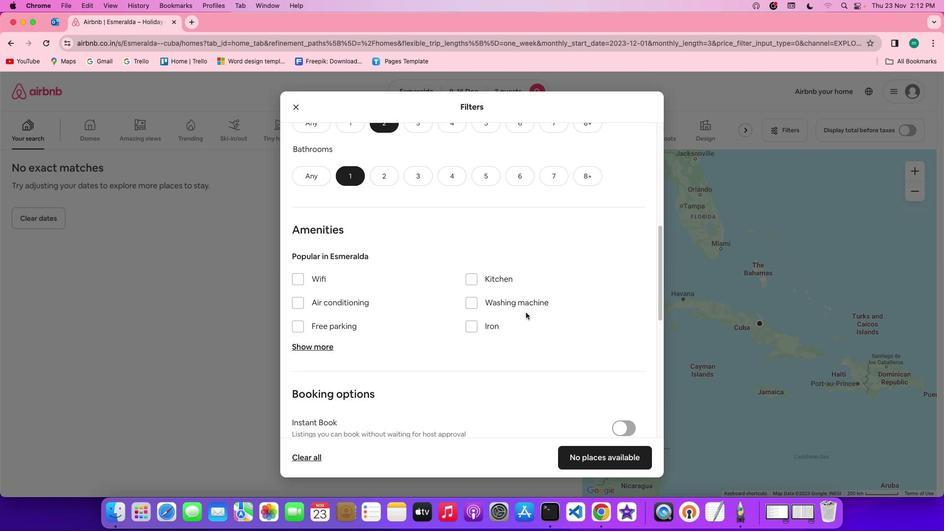 
Action: Mouse scrolled (526, 313) with delta (0, 0)
Screenshot: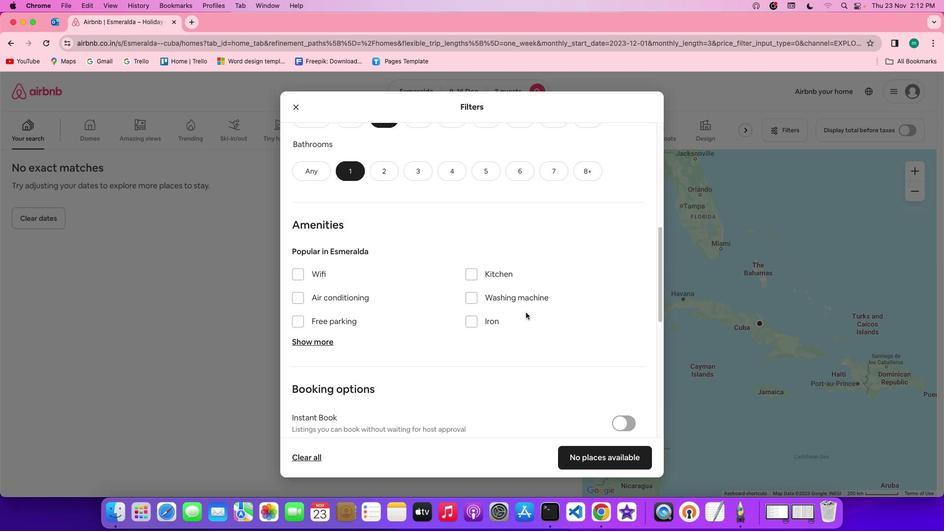 
Action: Mouse scrolled (526, 313) with delta (0, 0)
Screenshot: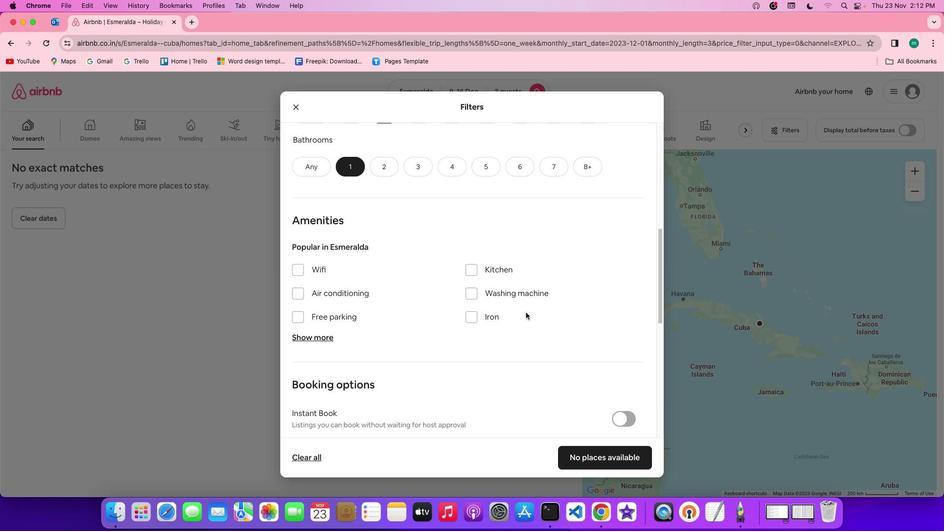 
Action: Mouse scrolled (526, 313) with delta (0, 0)
Screenshot: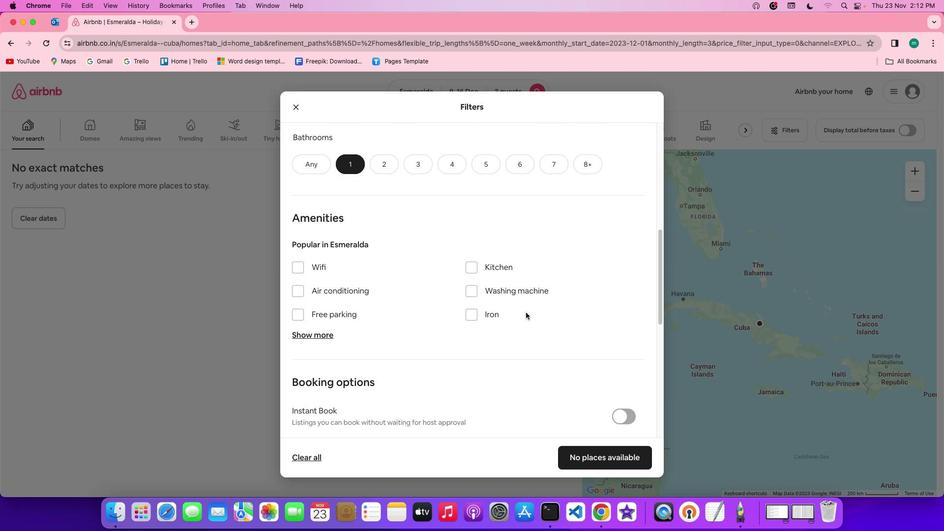 
Action: Mouse scrolled (526, 313) with delta (0, 0)
Screenshot: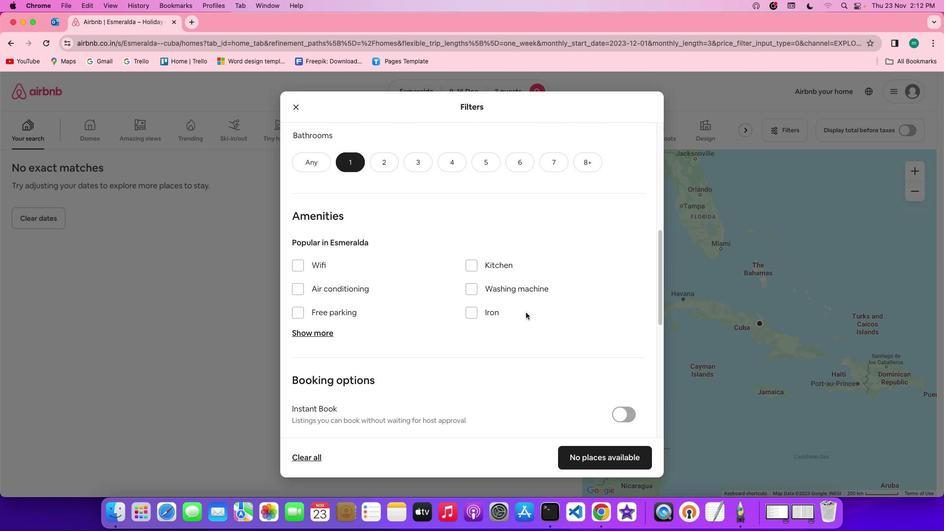 
Action: Mouse moved to (526, 313)
Screenshot: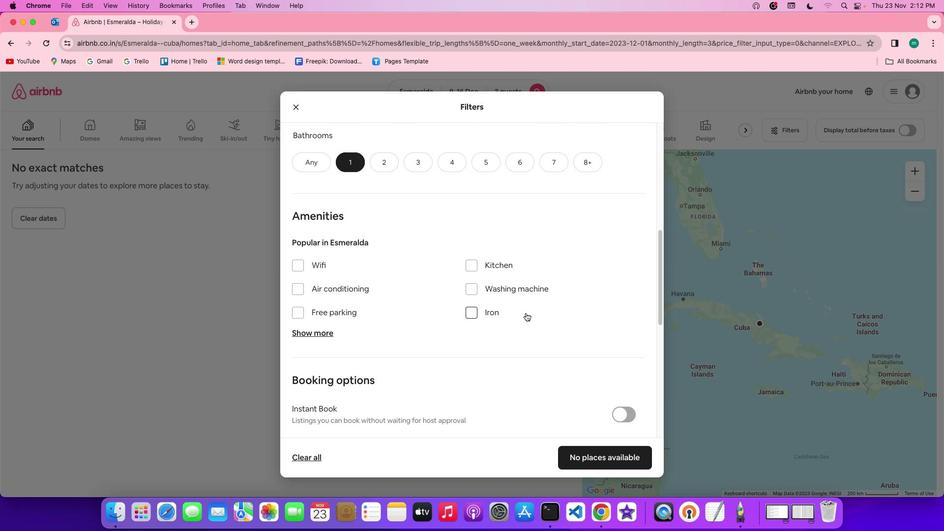 
Action: Mouse scrolled (526, 313) with delta (0, 0)
Screenshot: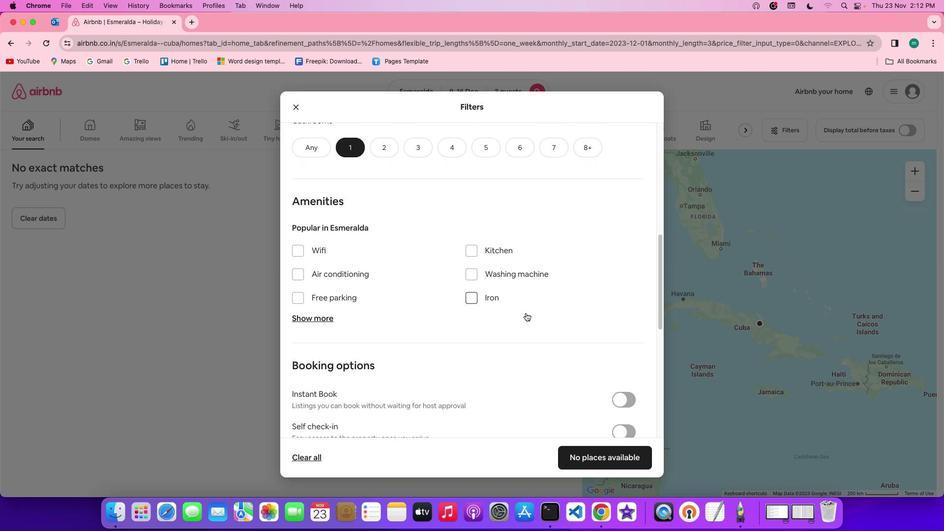 
Action: Mouse scrolled (526, 313) with delta (0, 0)
Screenshot: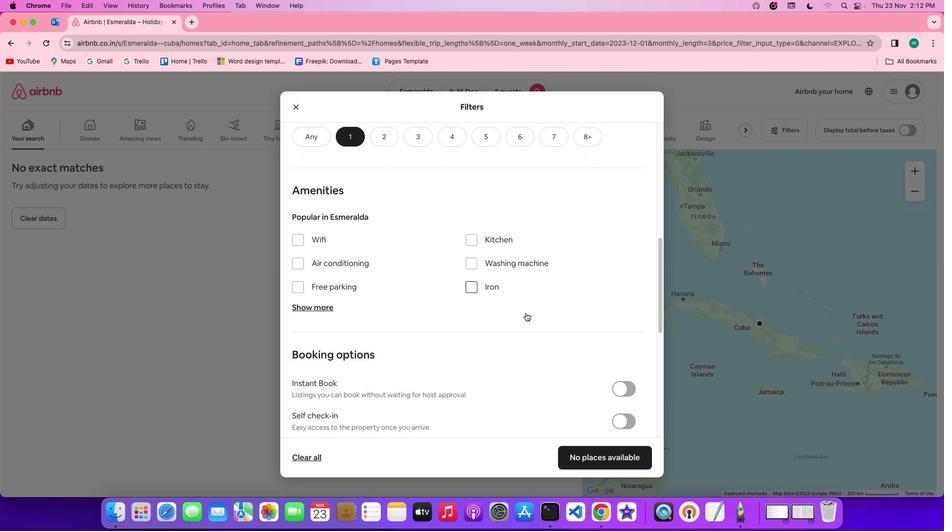 
Action: Mouse scrolled (526, 313) with delta (0, 0)
Screenshot: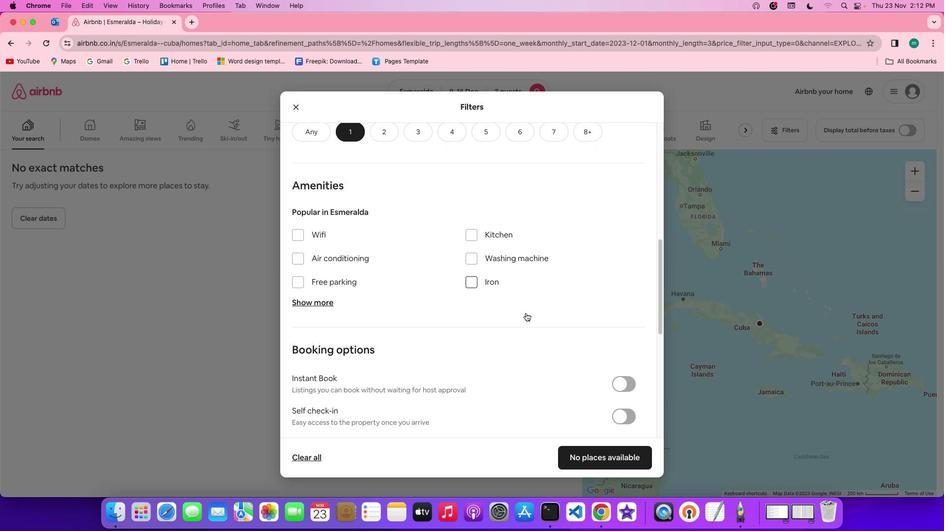 
Action: Mouse scrolled (526, 313) with delta (0, 0)
Screenshot: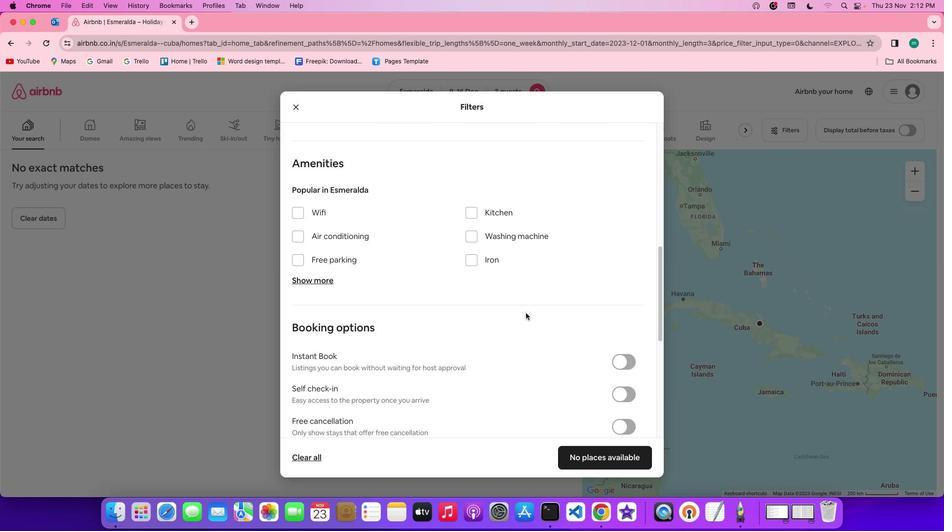 
Action: Mouse scrolled (526, 313) with delta (0, 0)
Screenshot: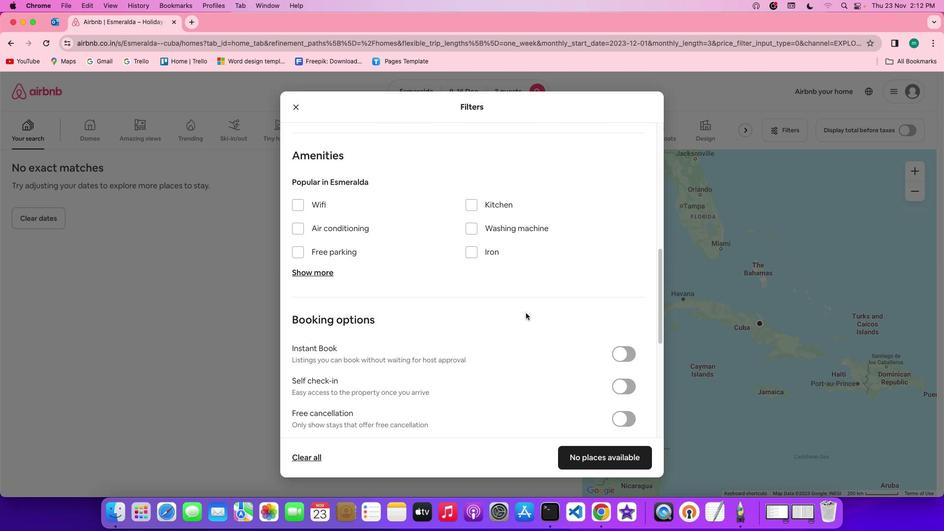 
Action: Mouse scrolled (526, 313) with delta (0, 0)
Screenshot: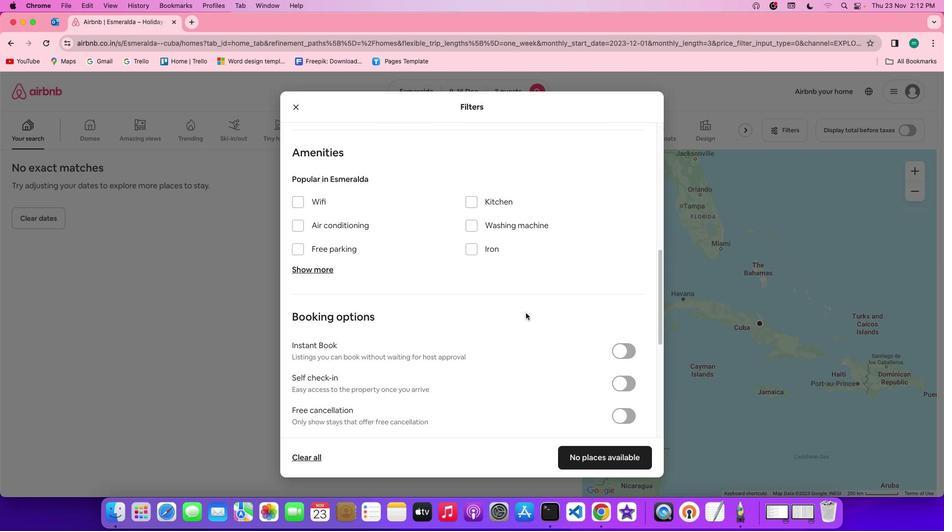 
Action: Mouse scrolled (526, 313) with delta (0, 0)
Screenshot: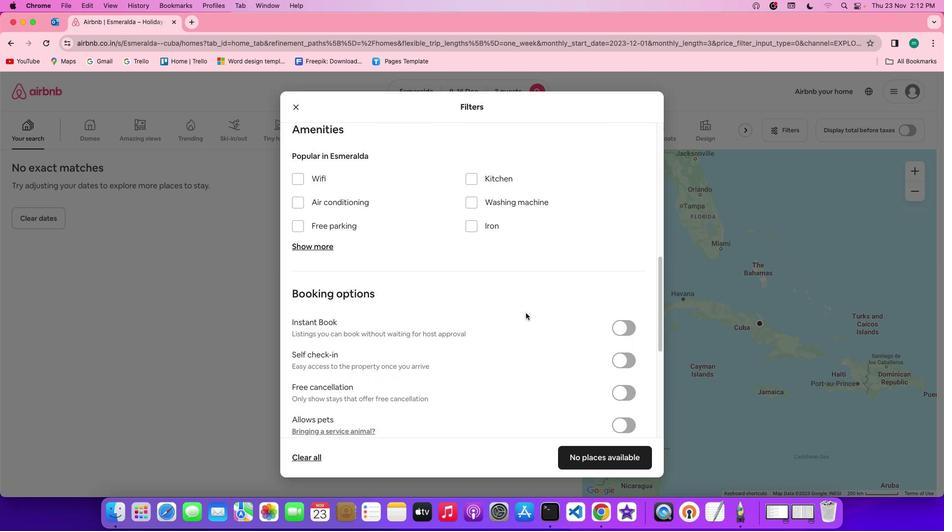 
Action: Mouse scrolled (526, 313) with delta (0, 0)
Screenshot: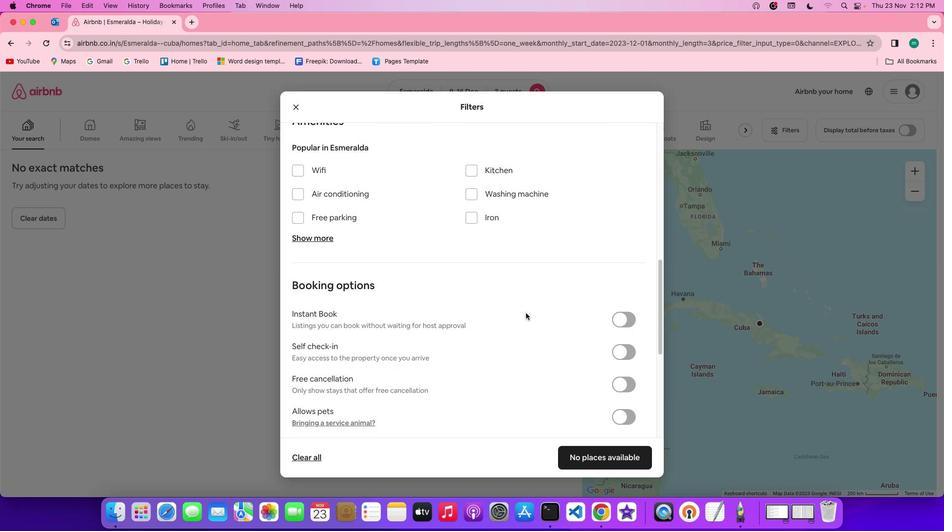 
Action: Mouse scrolled (526, 313) with delta (0, 0)
Screenshot: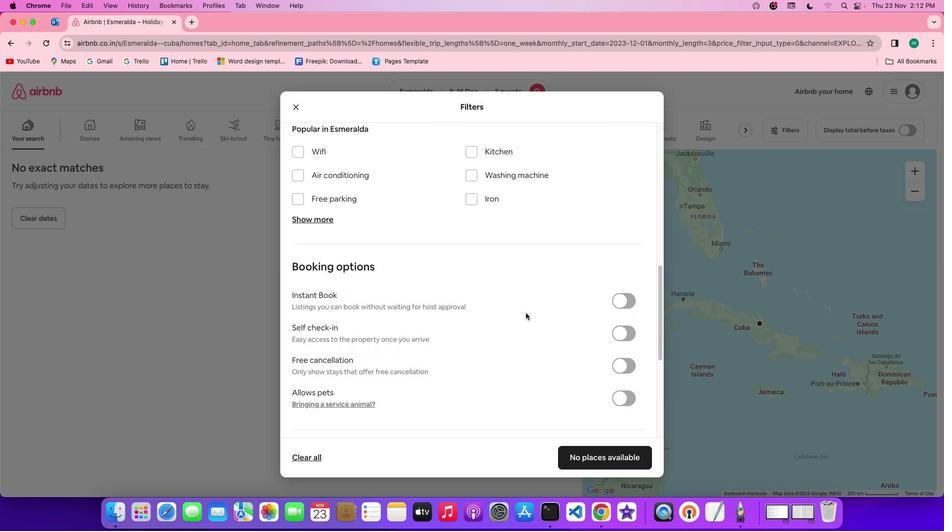 
Action: Mouse scrolled (526, 313) with delta (0, 0)
Screenshot: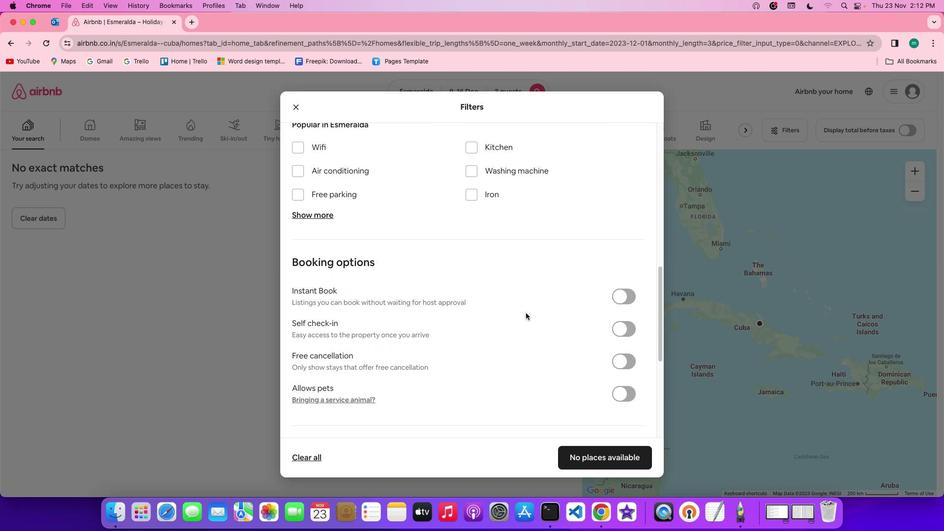 
Action: Mouse moved to (621, 324)
Screenshot: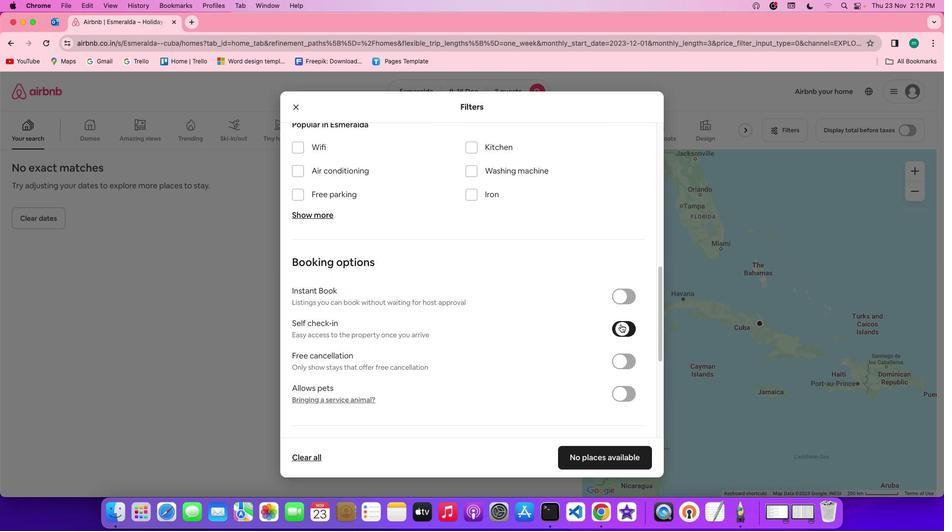
Action: Mouse pressed left at (621, 324)
Screenshot: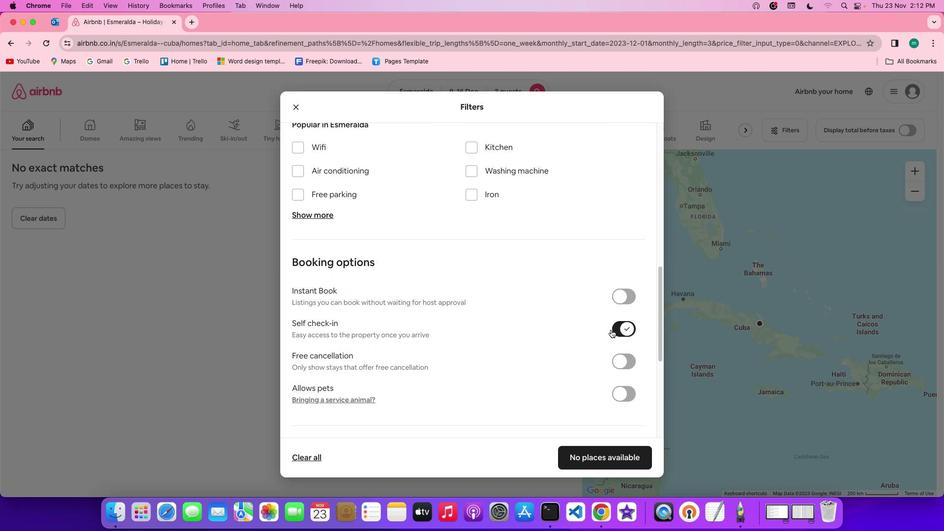 
Action: Mouse moved to (586, 339)
Screenshot: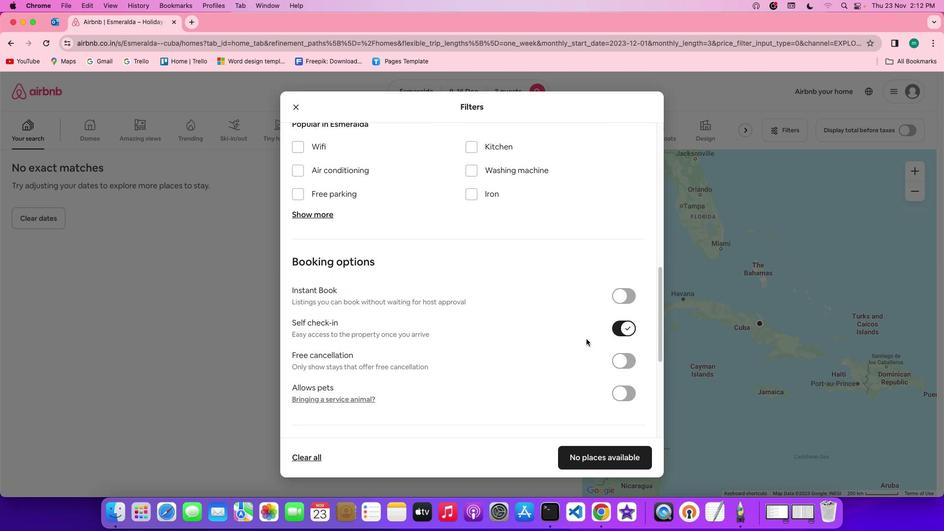 
Action: Mouse scrolled (586, 339) with delta (0, 0)
Screenshot: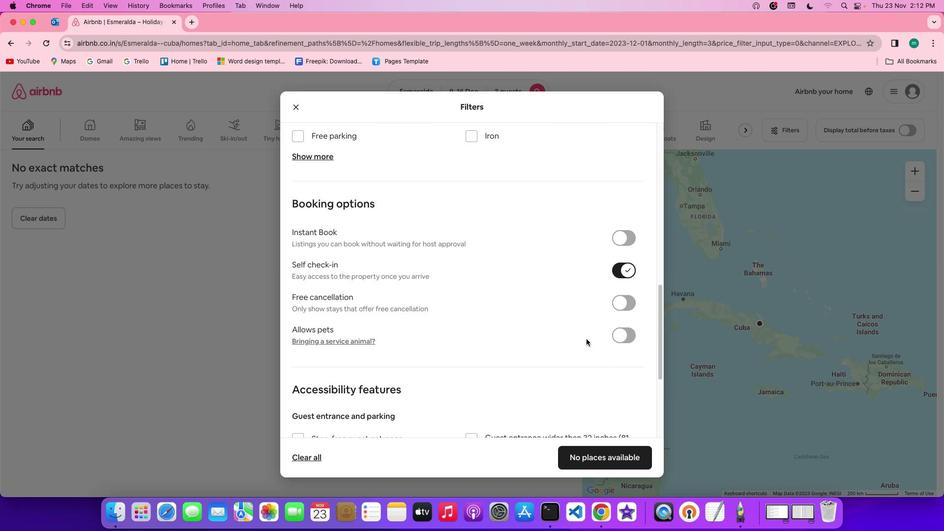 
Action: Mouse scrolled (586, 339) with delta (0, 0)
Screenshot: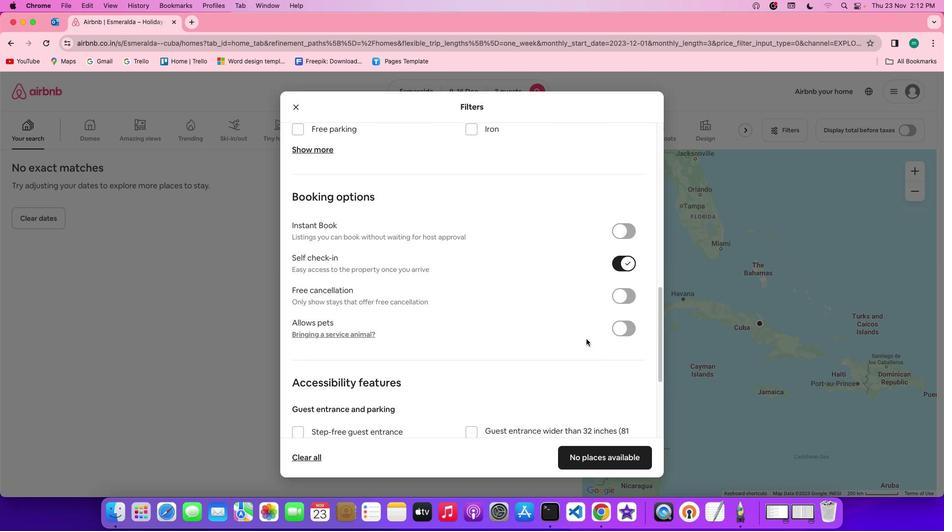 
Action: Mouse scrolled (586, 339) with delta (0, 0)
Screenshot: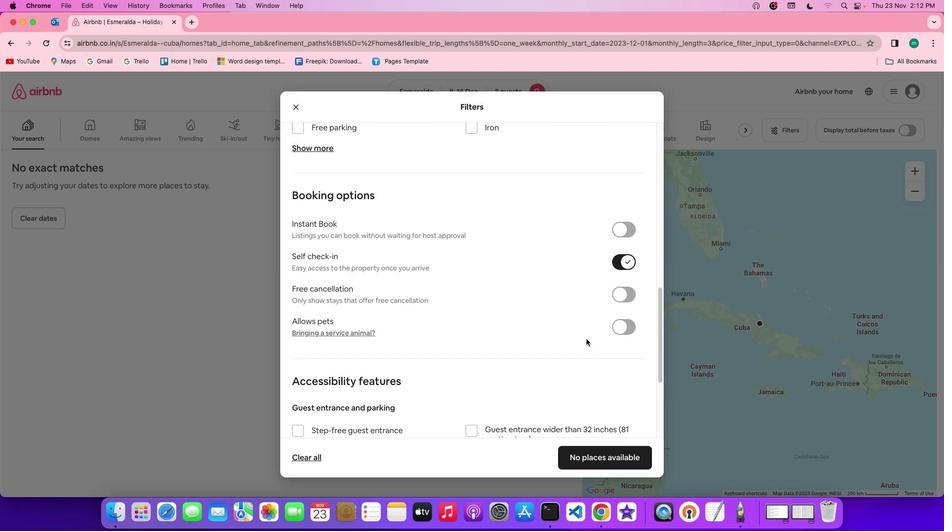 
Action: Mouse scrolled (586, 339) with delta (0, 0)
Screenshot: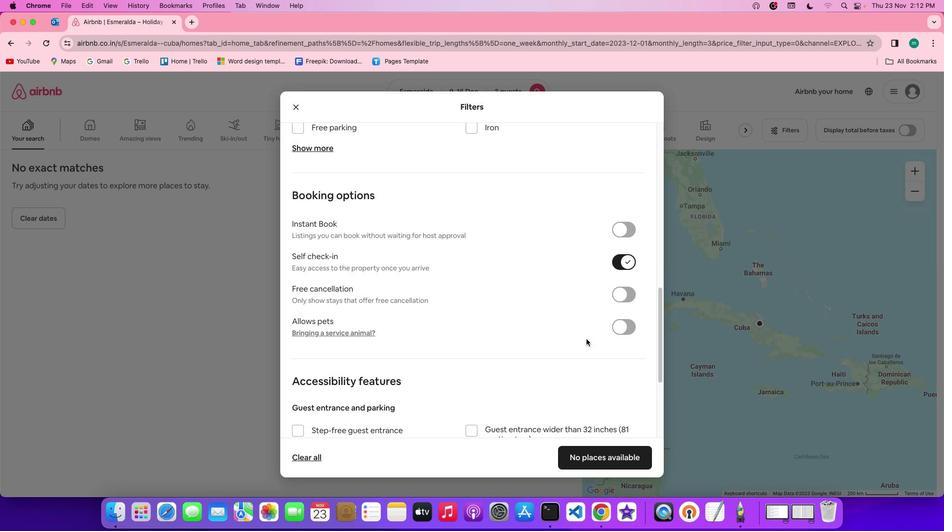 
Action: Mouse scrolled (586, 339) with delta (0, 0)
Screenshot: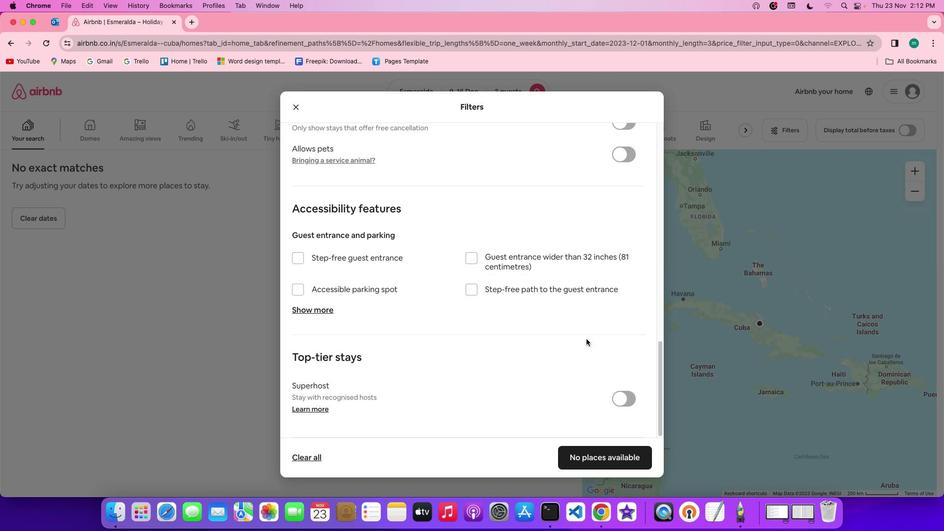 
Action: Mouse scrolled (586, 339) with delta (0, 0)
Screenshot: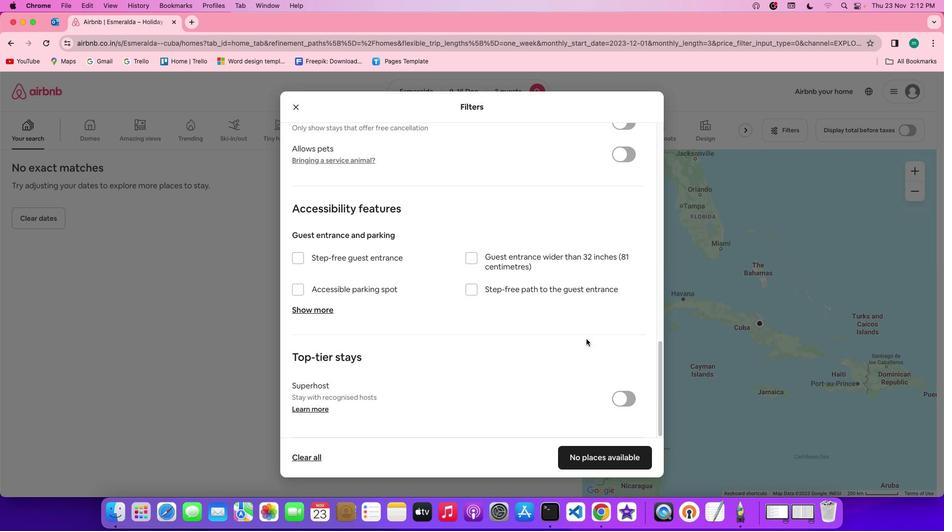 
Action: Mouse scrolled (586, 339) with delta (0, 0)
Screenshot: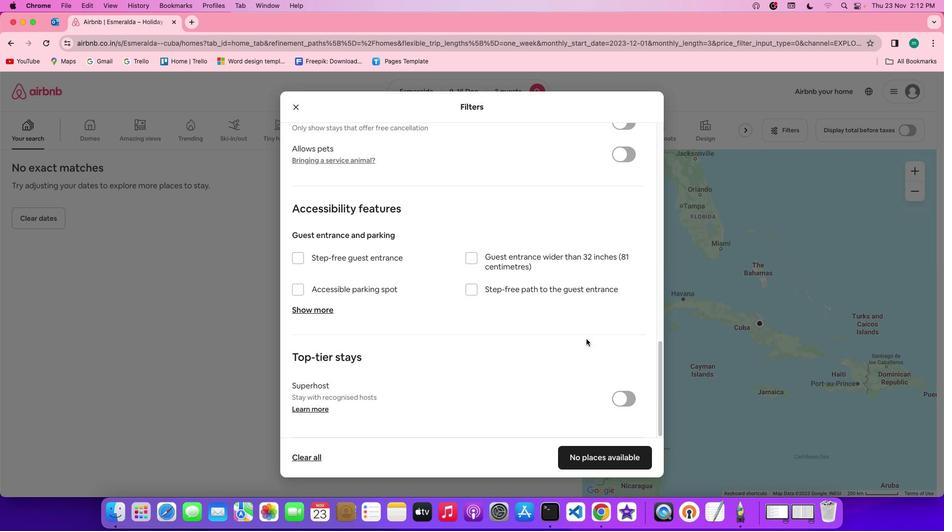 
Action: Mouse scrolled (586, 339) with delta (0, -1)
Screenshot: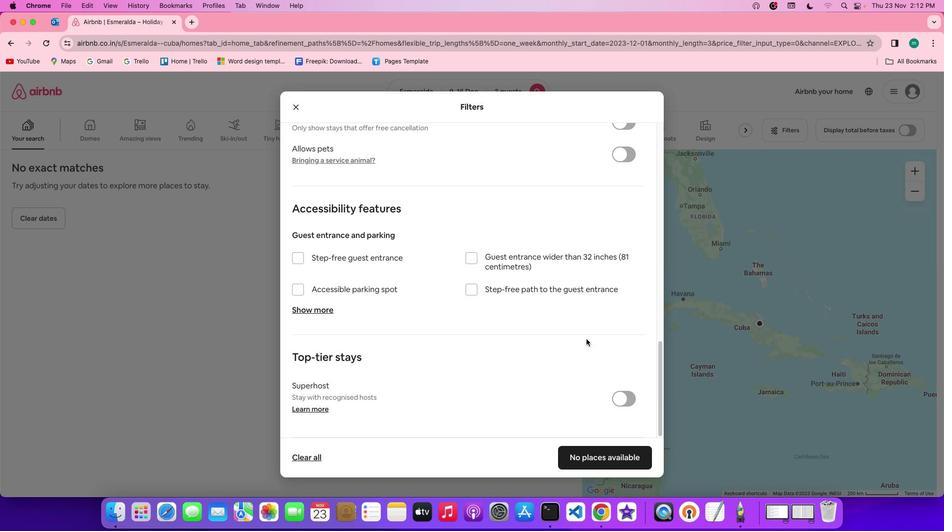 
Action: Mouse scrolled (586, 339) with delta (0, -1)
Screenshot: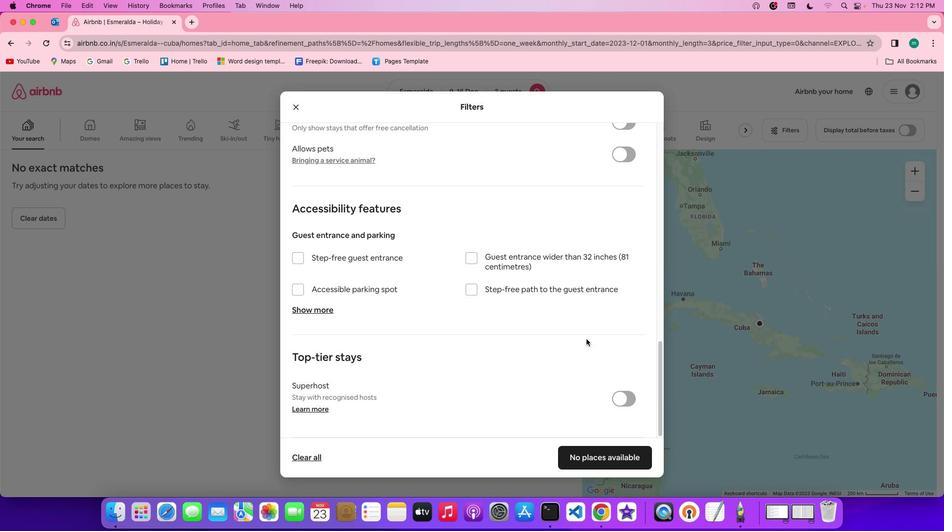 
Action: Mouse scrolled (586, 339) with delta (0, 0)
Screenshot: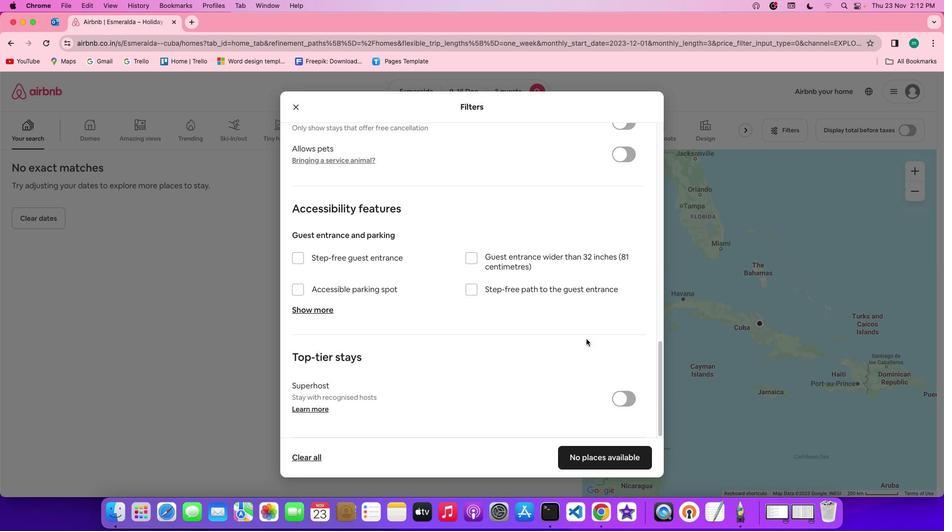 
Action: Mouse scrolled (586, 339) with delta (0, 0)
Screenshot: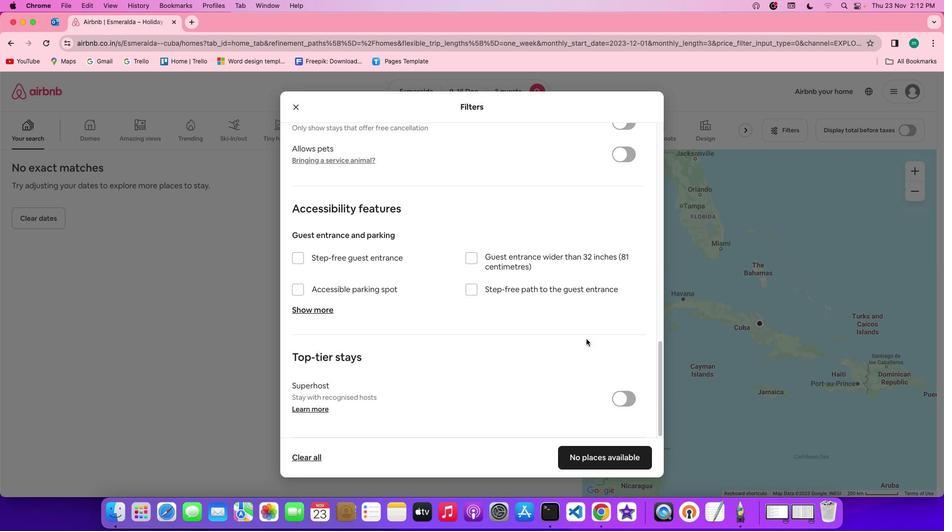 
Action: Mouse scrolled (586, 339) with delta (0, 0)
Screenshot: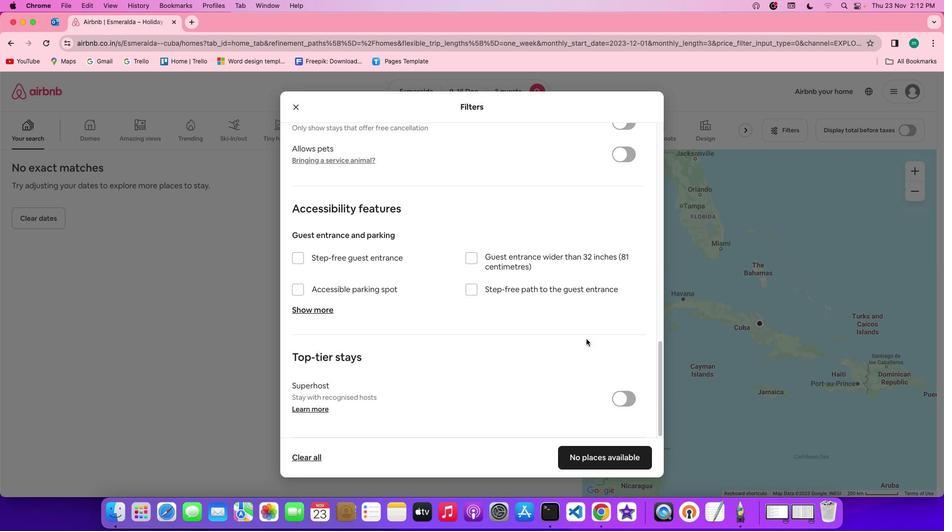
Action: Mouse scrolled (586, 339) with delta (0, -1)
Screenshot: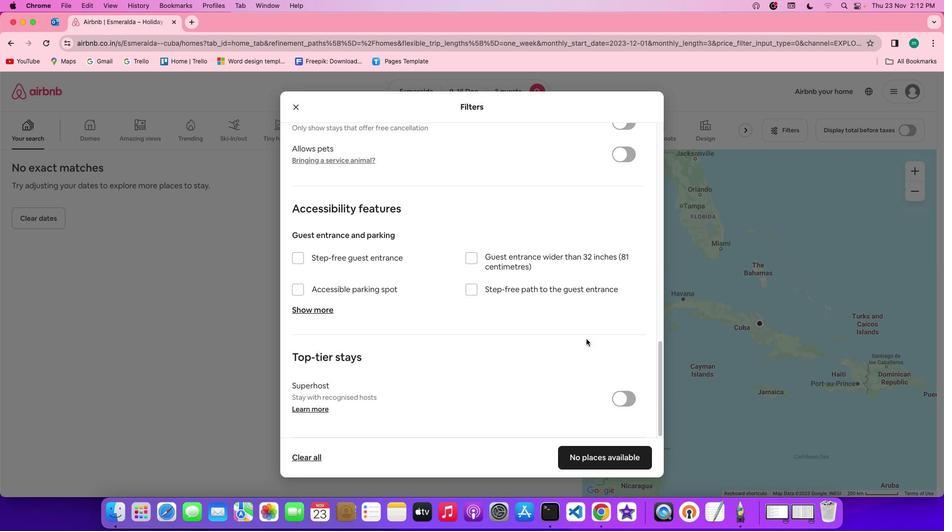 
Action: Mouse scrolled (586, 339) with delta (0, -1)
Screenshot: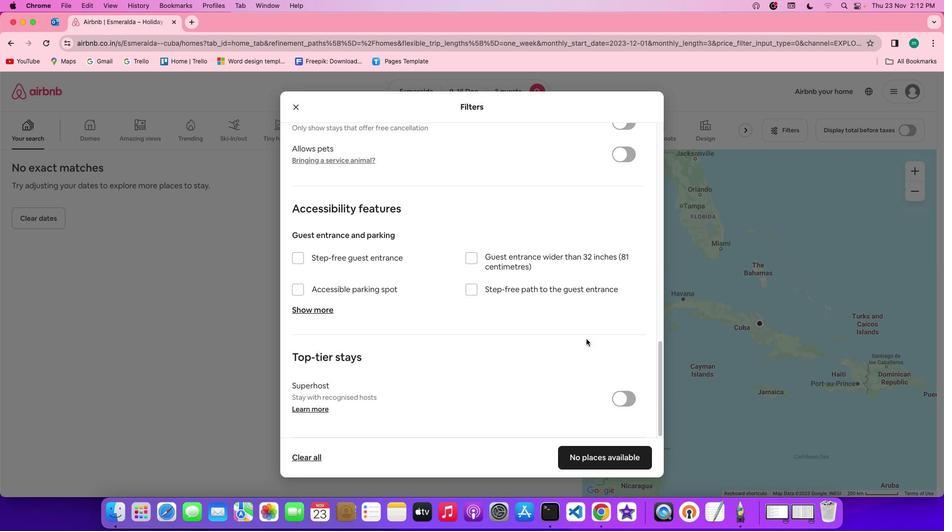 
Action: Mouse scrolled (586, 339) with delta (0, 0)
Screenshot: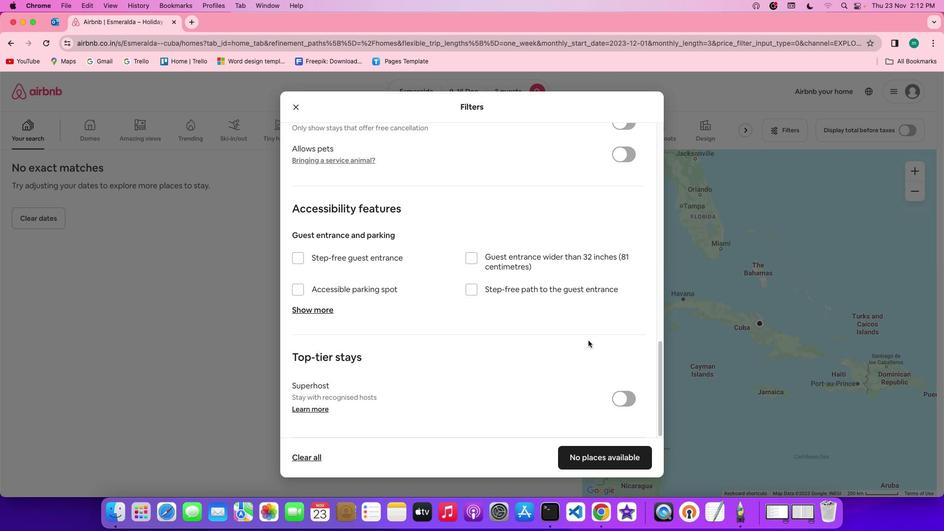 
Action: Mouse scrolled (586, 339) with delta (0, 0)
Screenshot: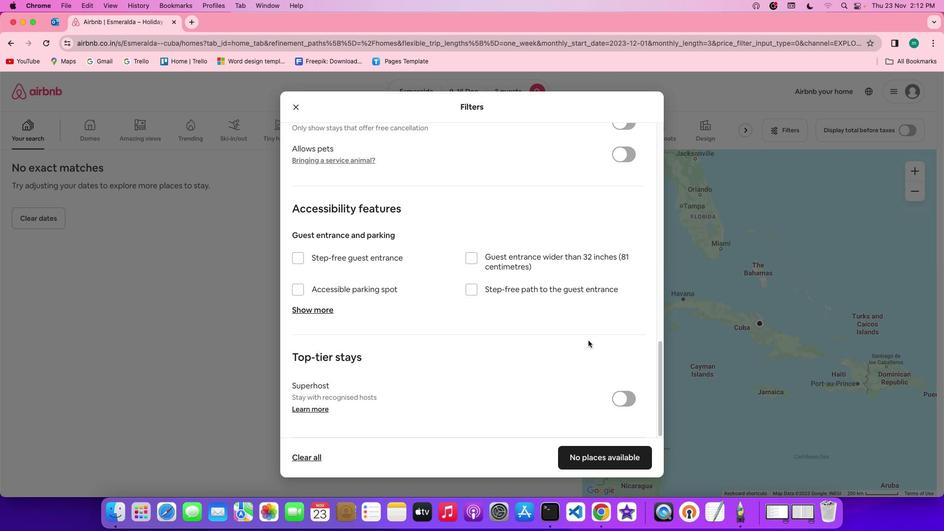 
Action: Mouse scrolled (586, 339) with delta (0, 0)
Screenshot: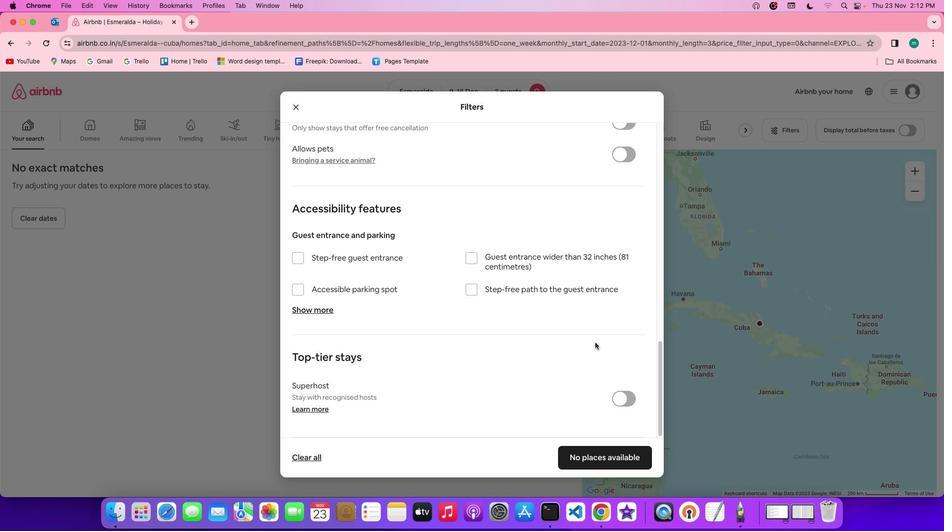 
Action: Mouse scrolled (586, 339) with delta (0, -1)
Screenshot: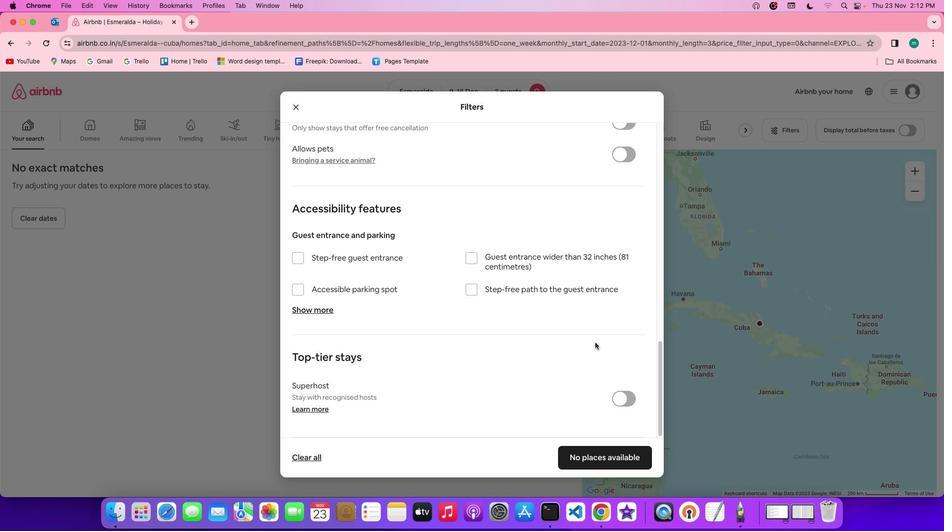 
Action: Mouse scrolled (586, 339) with delta (0, -2)
Screenshot: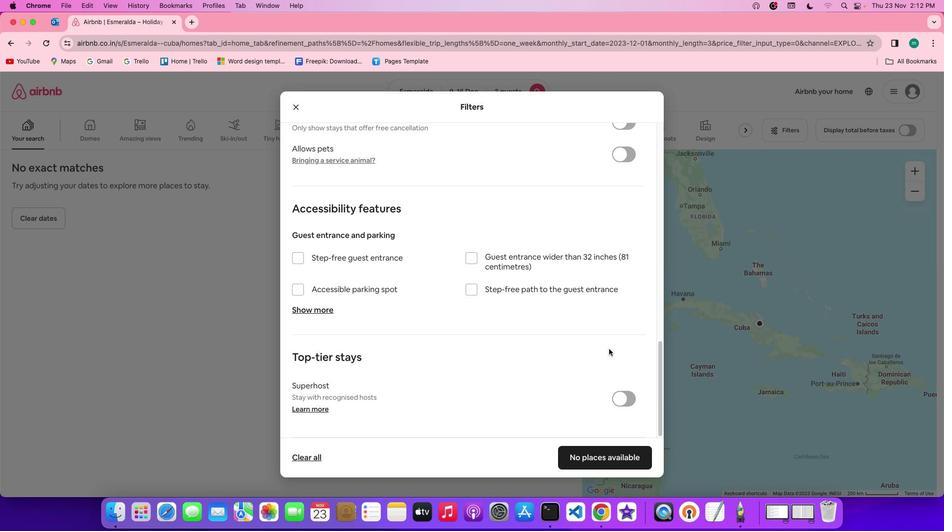 
Action: Mouse moved to (626, 451)
Screenshot: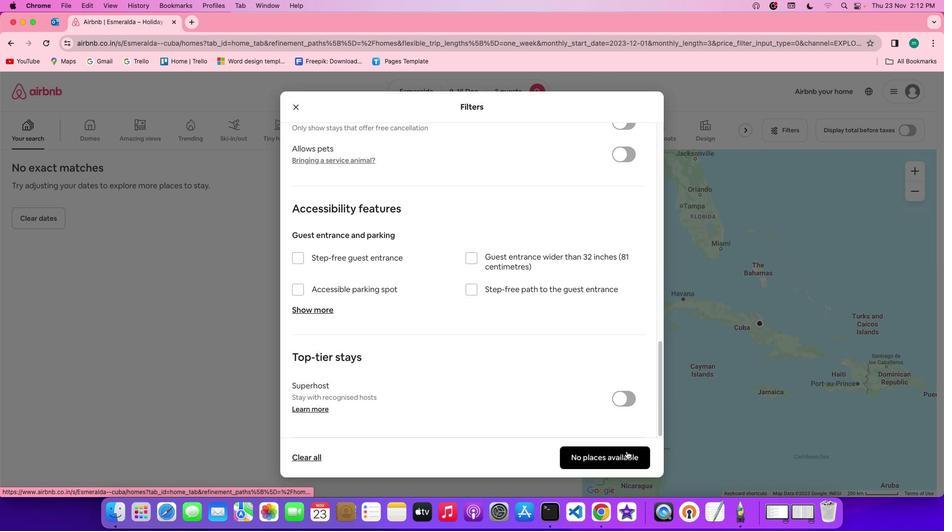 
Action: Mouse pressed left at (626, 451)
Screenshot: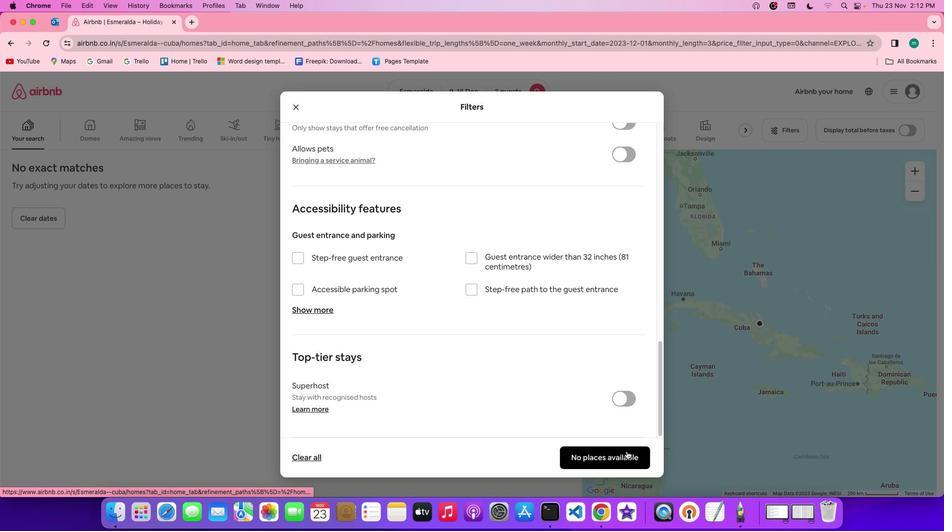 
Action: Mouse moved to (401, 347)
Screenshot: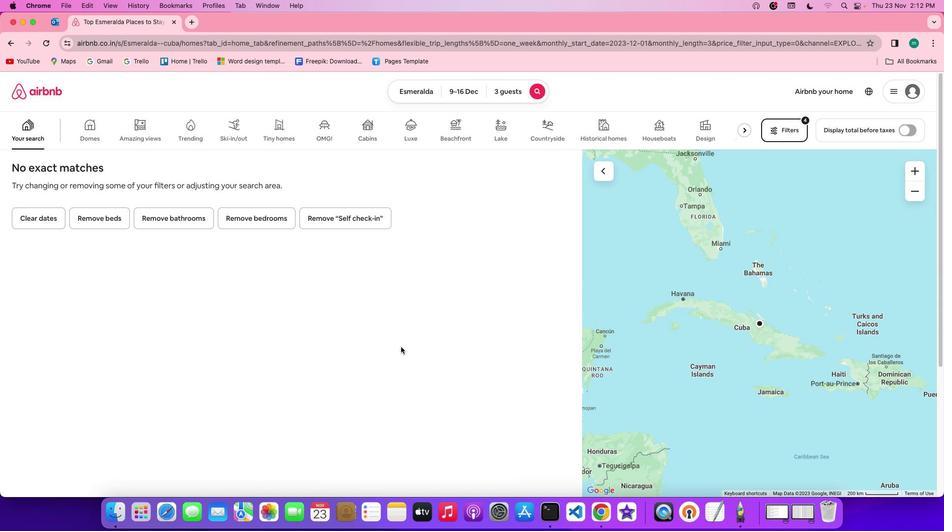 
